 Task: Open Card Card0000000005 in Board Board0000000002 in Workspace WS0000000001 in Trello. Add Member Ayush98111@gmail.com to Card Card0000000005 in Board Board0000000002 in Workspace WS0000000001 in Trello. Add Purple Label titled Label0000000005 to Card Card0000000005 in Board Board0000000002 in Workspace WS0000000001 in Trello. Add Checklist CL0000000005 to Card Card0000000005 in Board Board0000000002 in Workspace WS0000000001 in Trello. Add Dates with Start Date as Aug 01 2023 and Due Date as Aug 31 2023 to Card Card0000000005 in Board Board0000000002 in Workspace WS0000000001 in Trello
Action: Mouse moved to (135, 498)
Screenshot: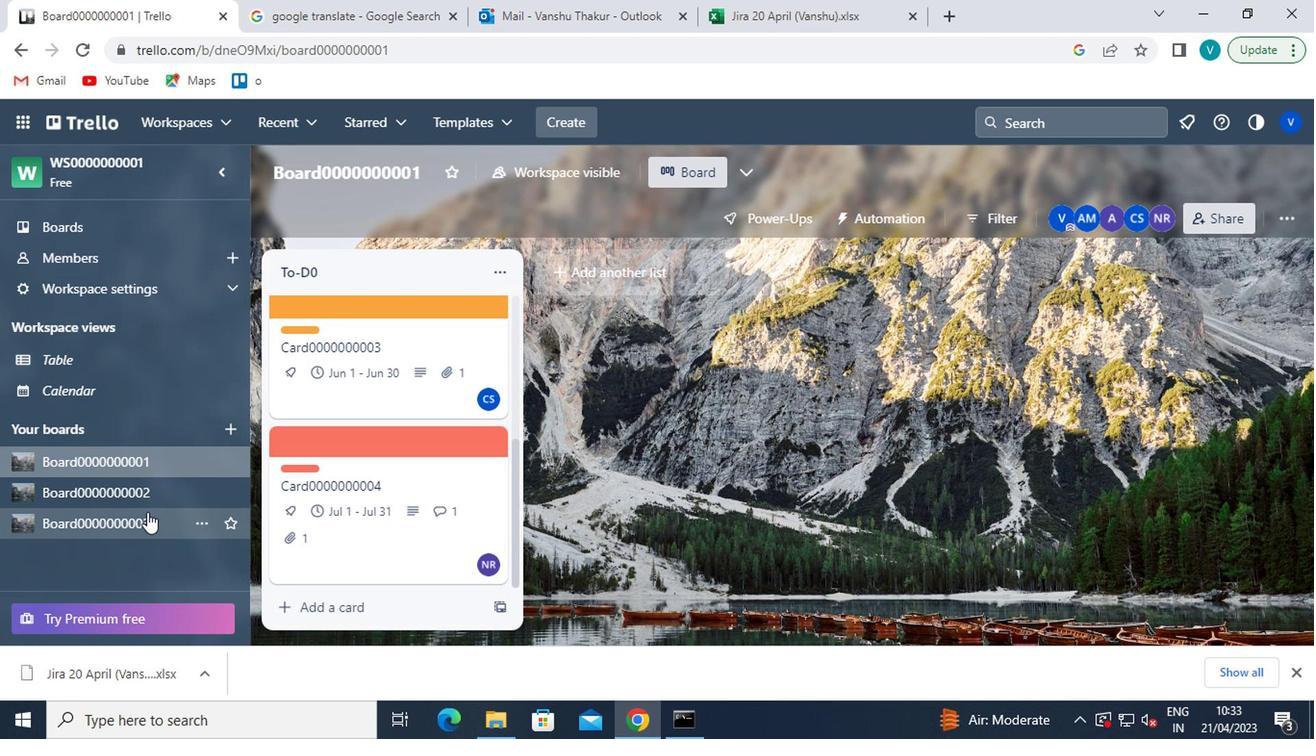 
Action: Mouse pressed left at (135, 498)
Screenshot: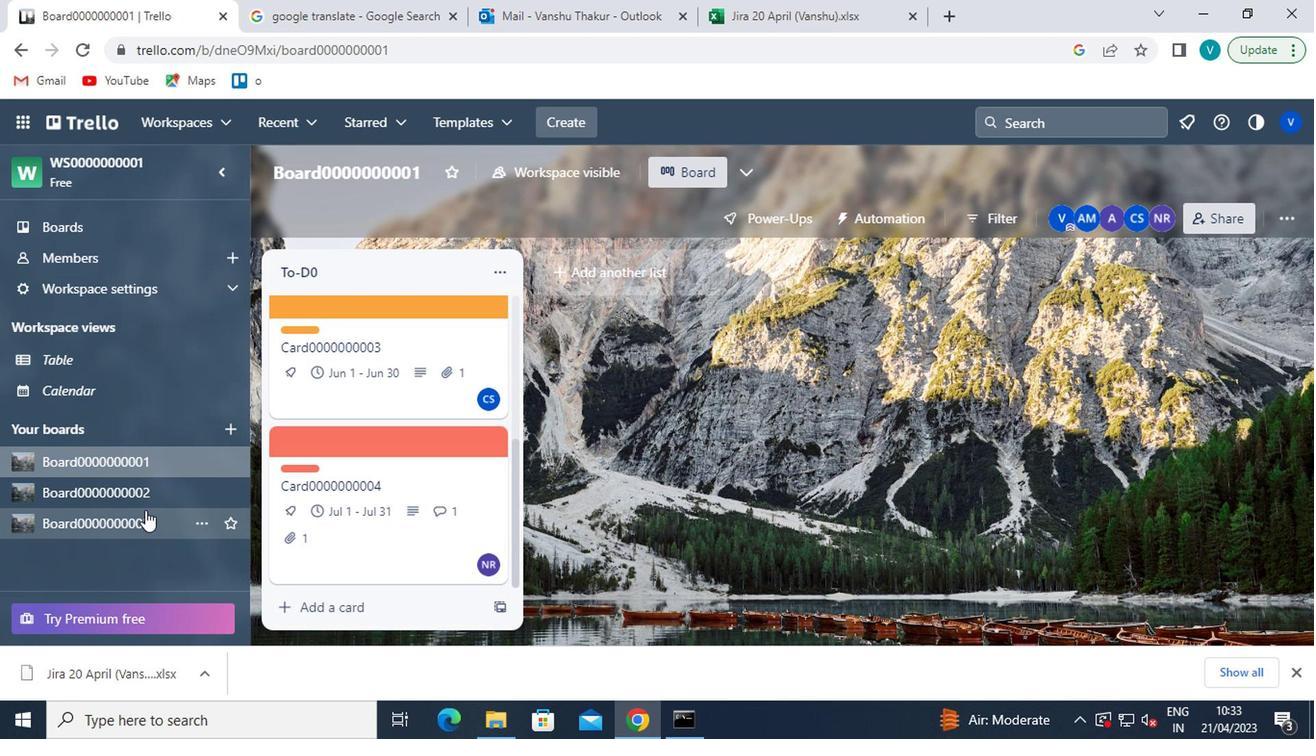 
Action: Mouse moved to (389, 277)
Screenshot: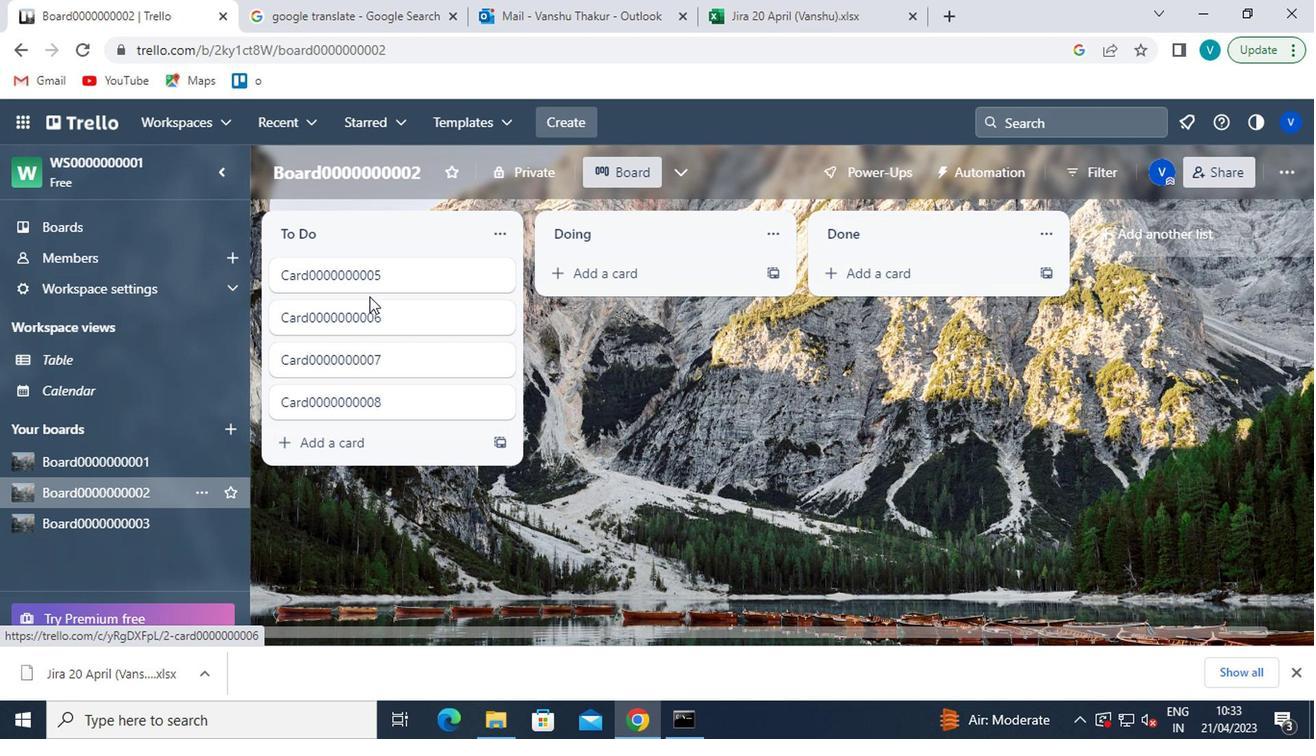 
Action: Mouse pressed left at (389, 277)
Screenshot: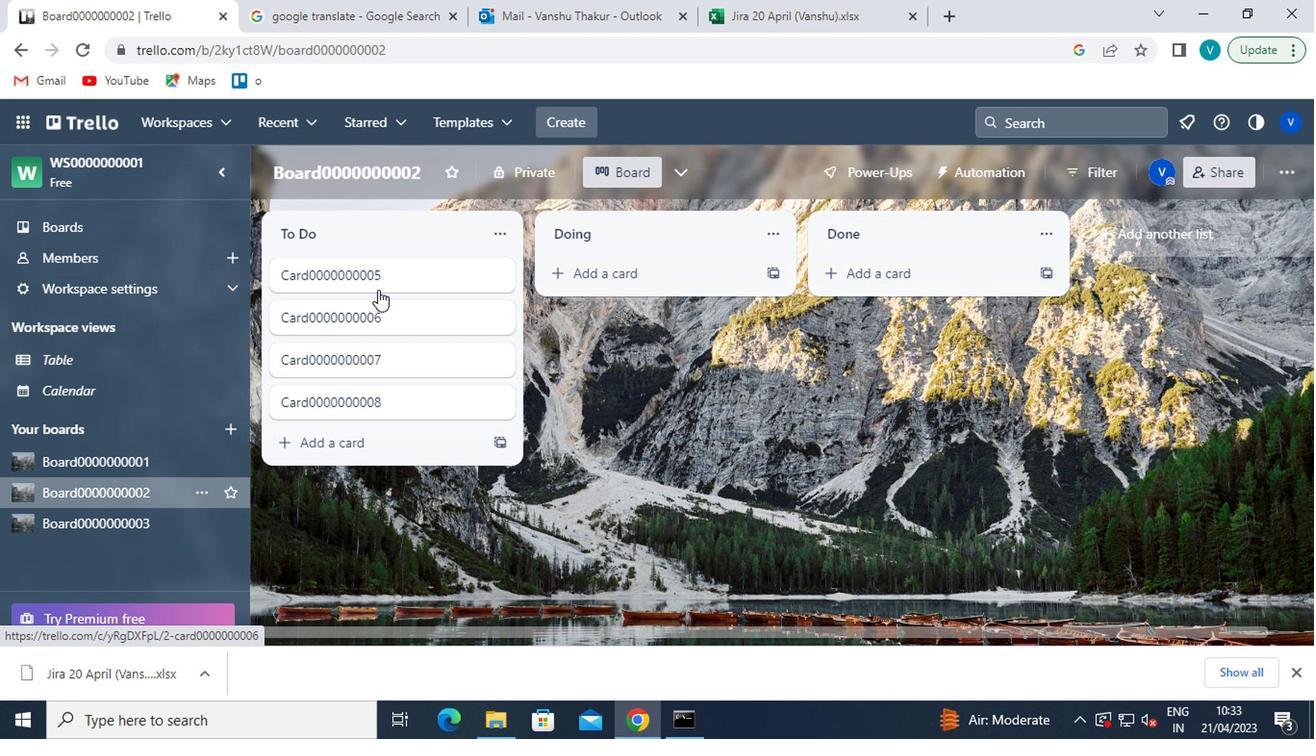 
Action: Mouse moved to (872, 279)
Screenshot: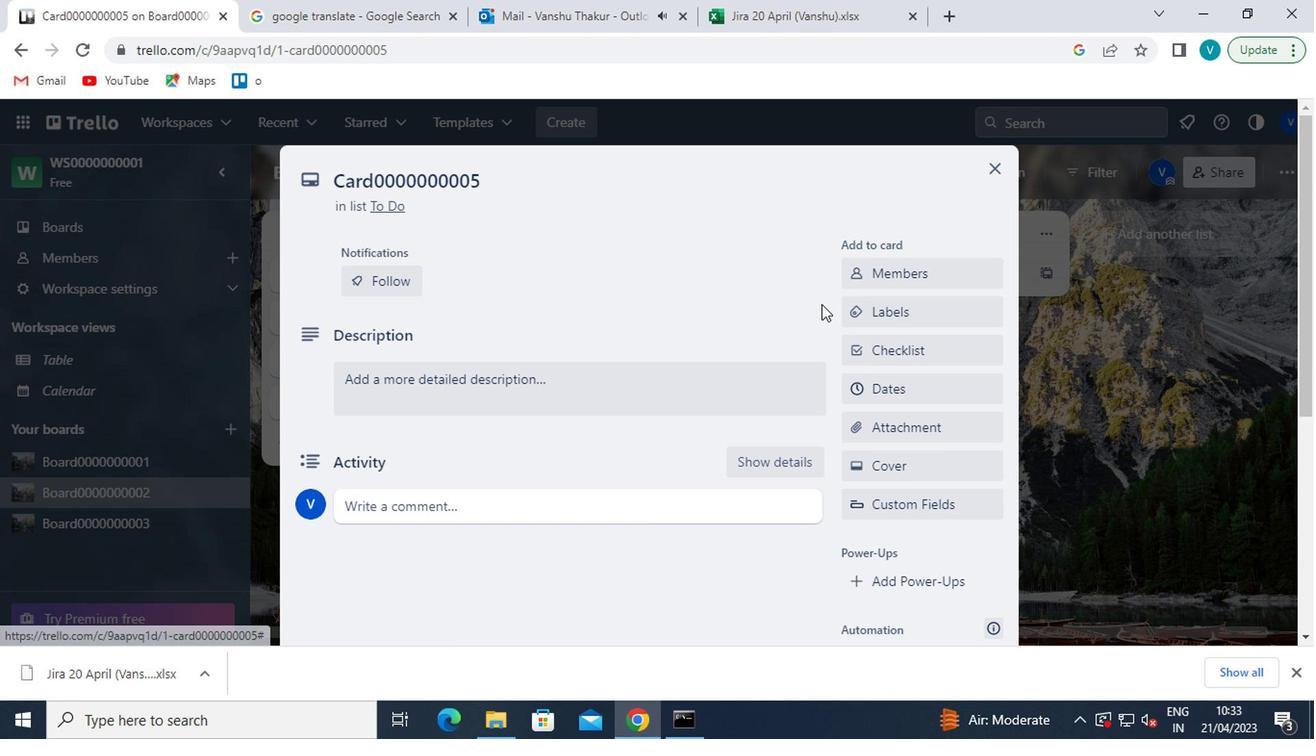 
Action: Mouse pressed left at (872, 279)
Screenshot: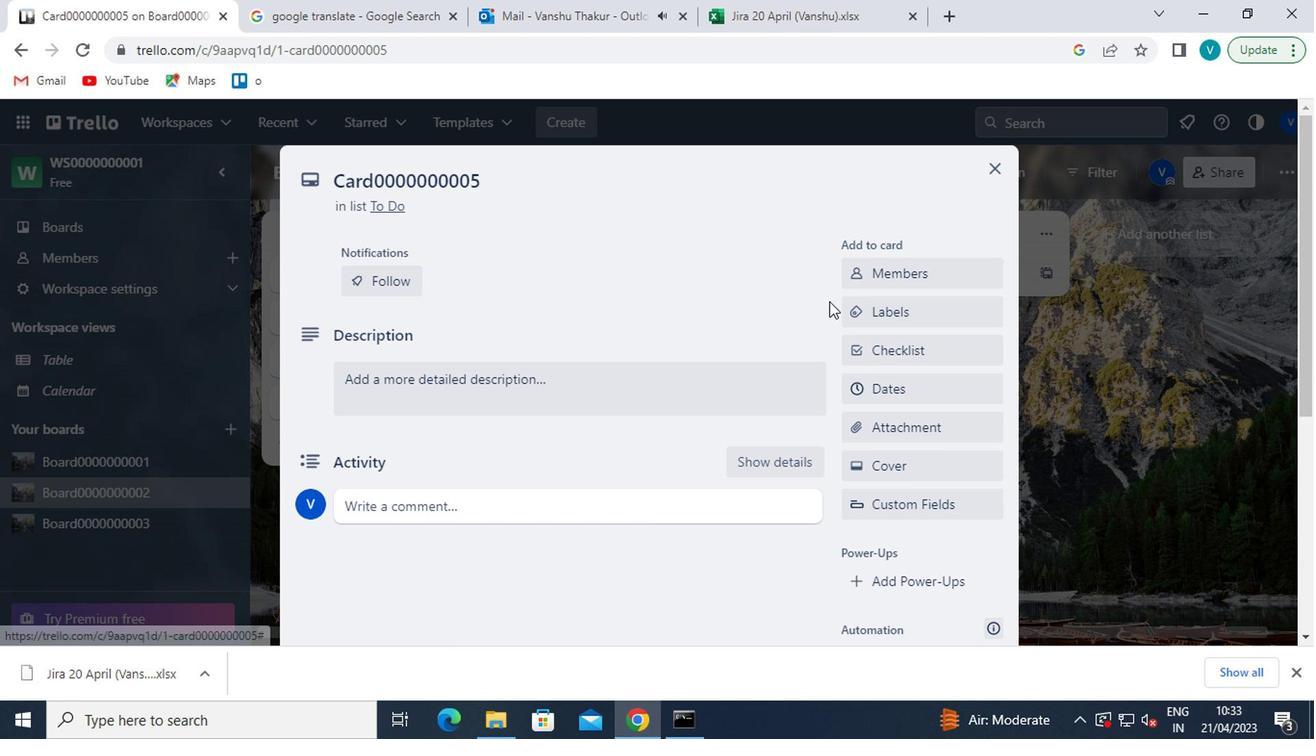 
Action: Mouse moved to (891, 378)
Screenshot: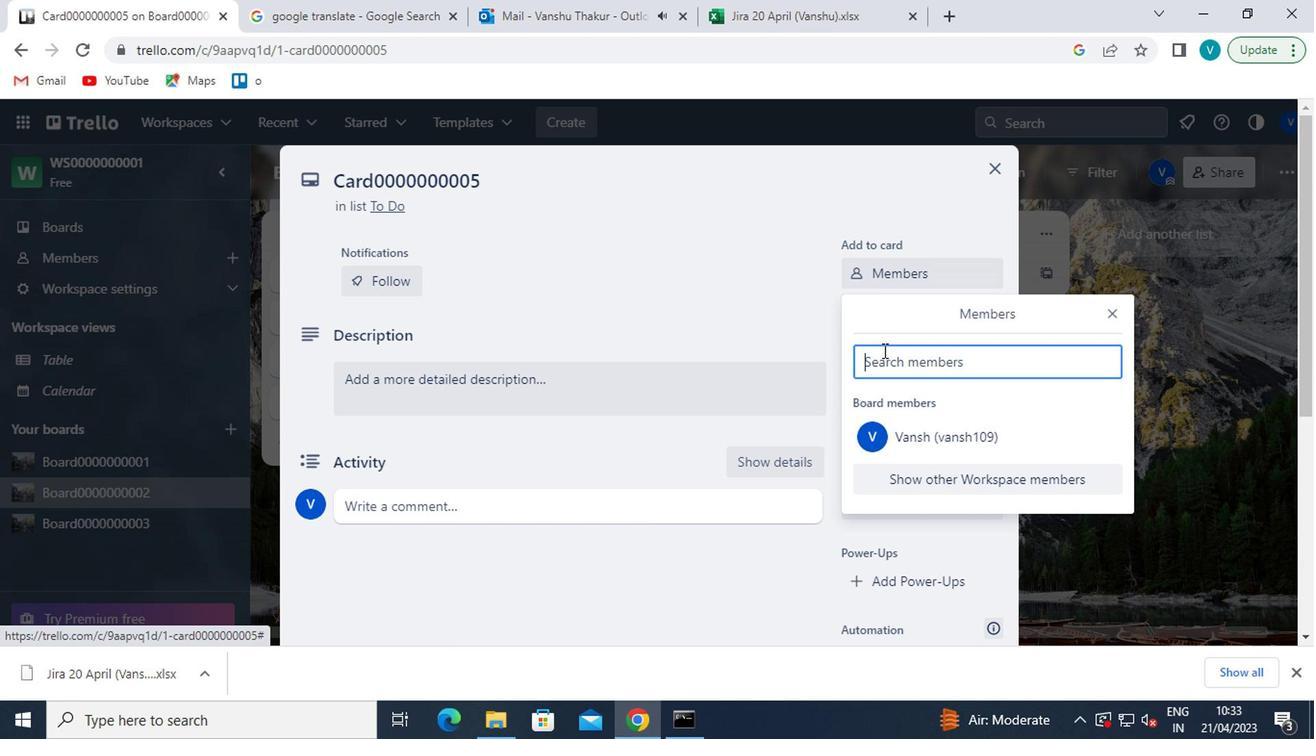 
Action: Mouse pressed left at (891, 378)
Screenshot: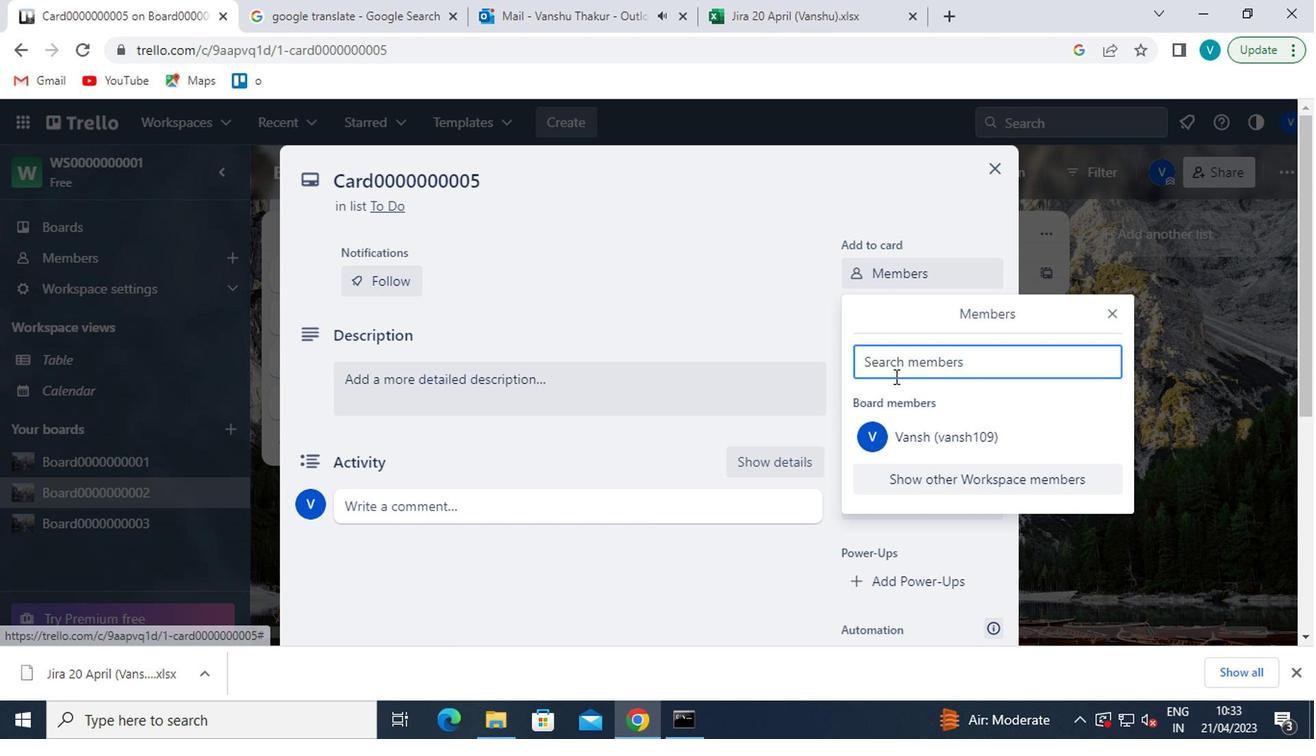 
Action: Key pressed <Key.shift>AYUSH98111<Key.shift>@GMAIL.COM
Screenshot: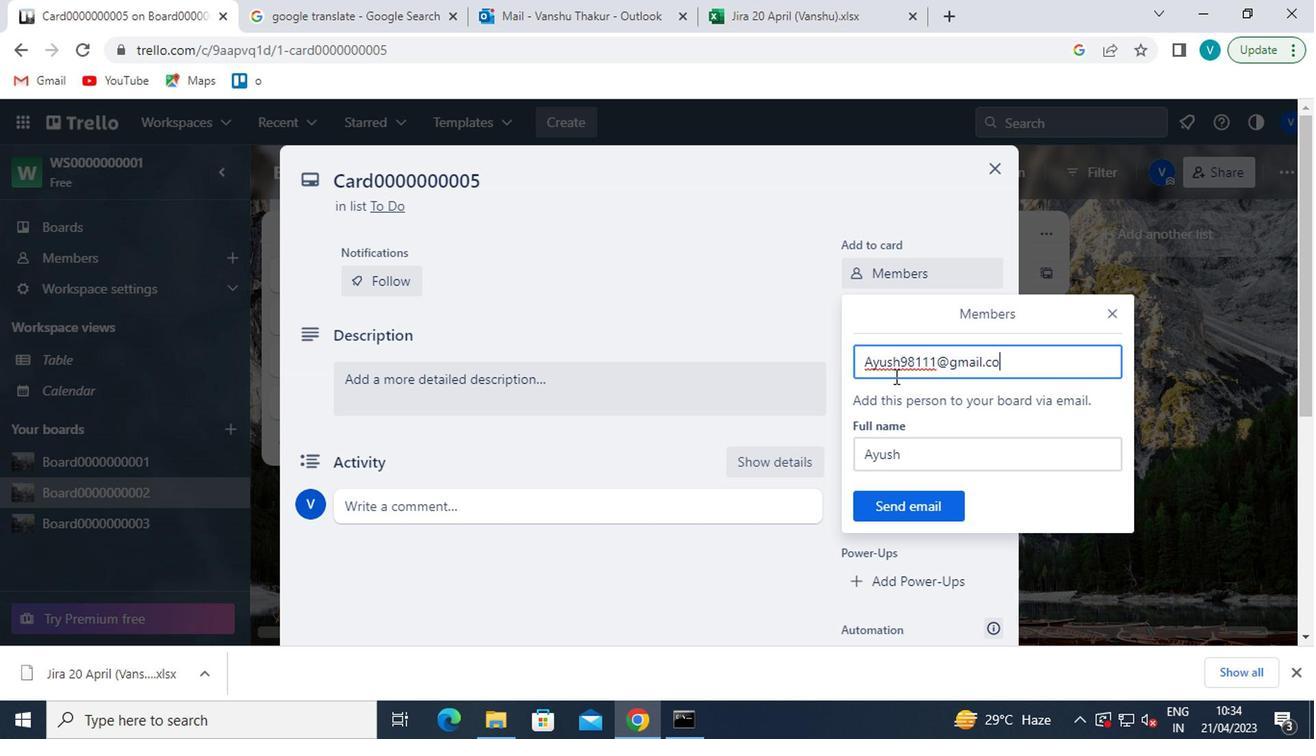 
Action: Mouse moved to (918, 503)
Screenshot: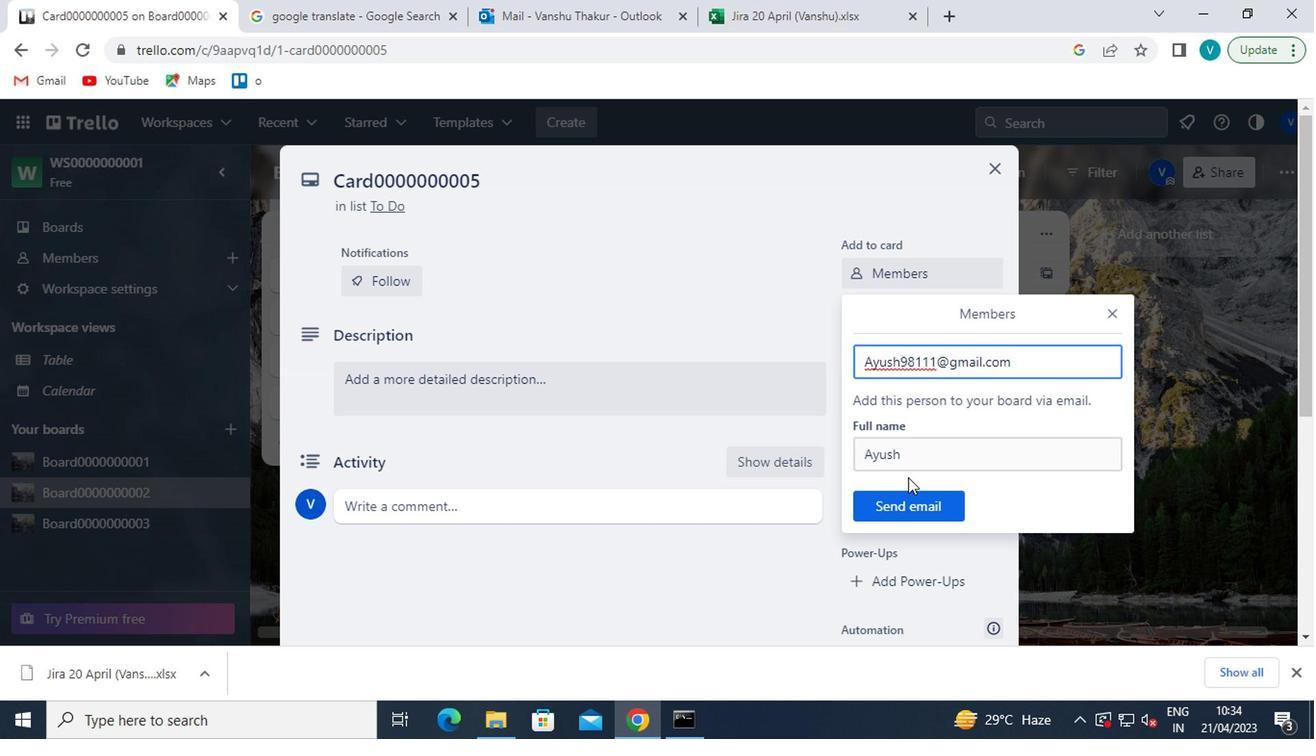 
Action: Mouse pressed left at (918, 503)
Screenshot: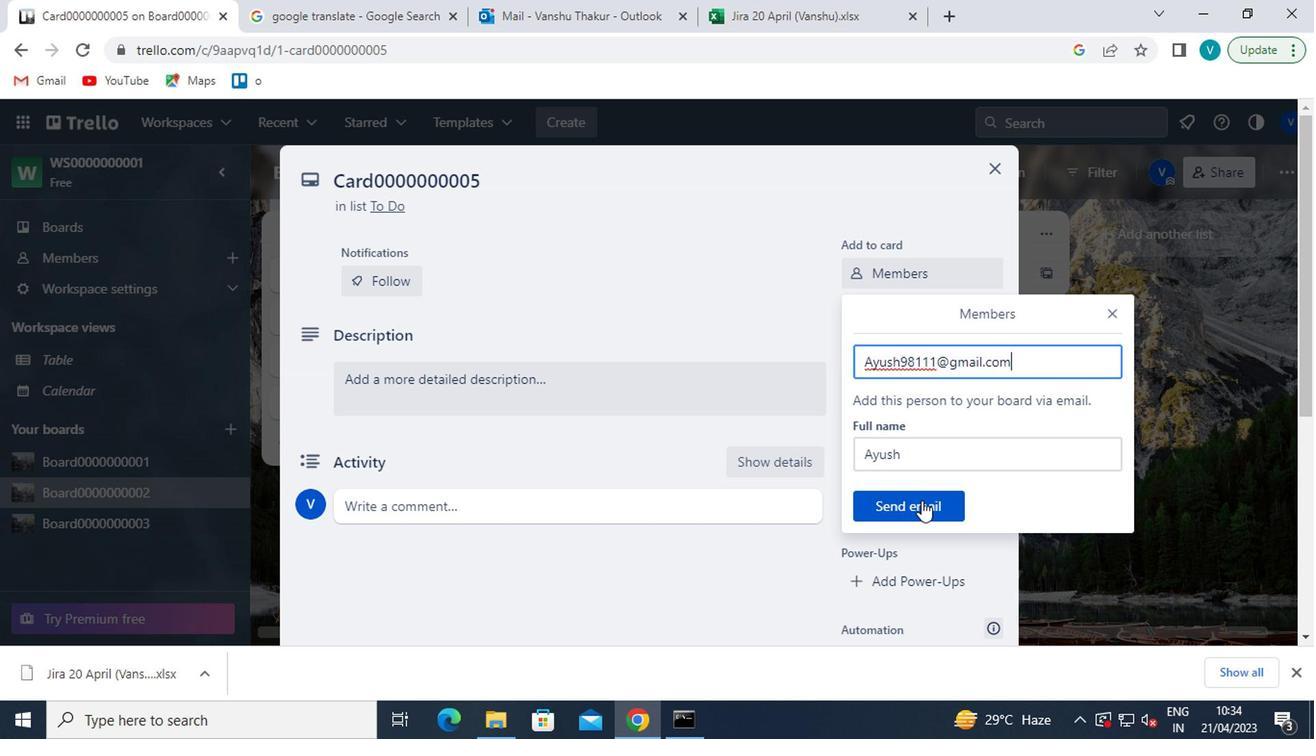 
Action: Mouse moved to (932, 390)
Screenshot: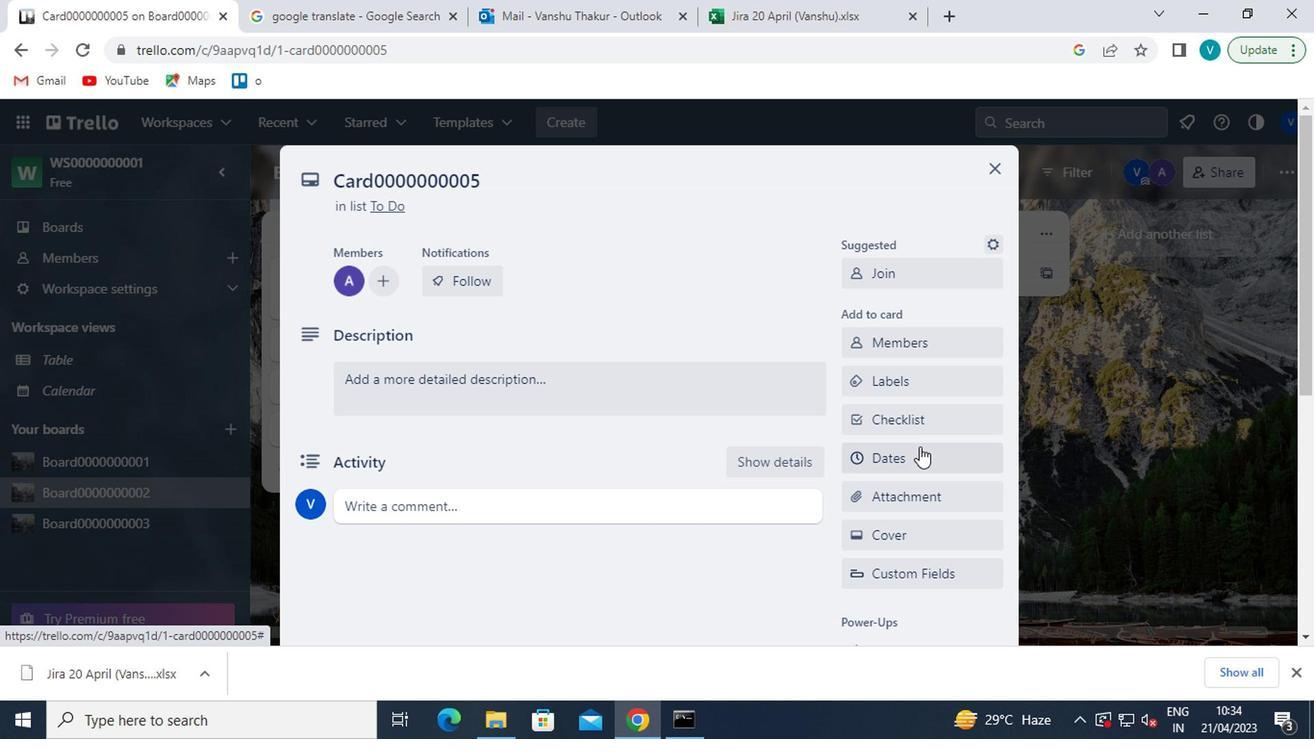 
Action: Mouse pressed left at (932, 390)
Screenshot: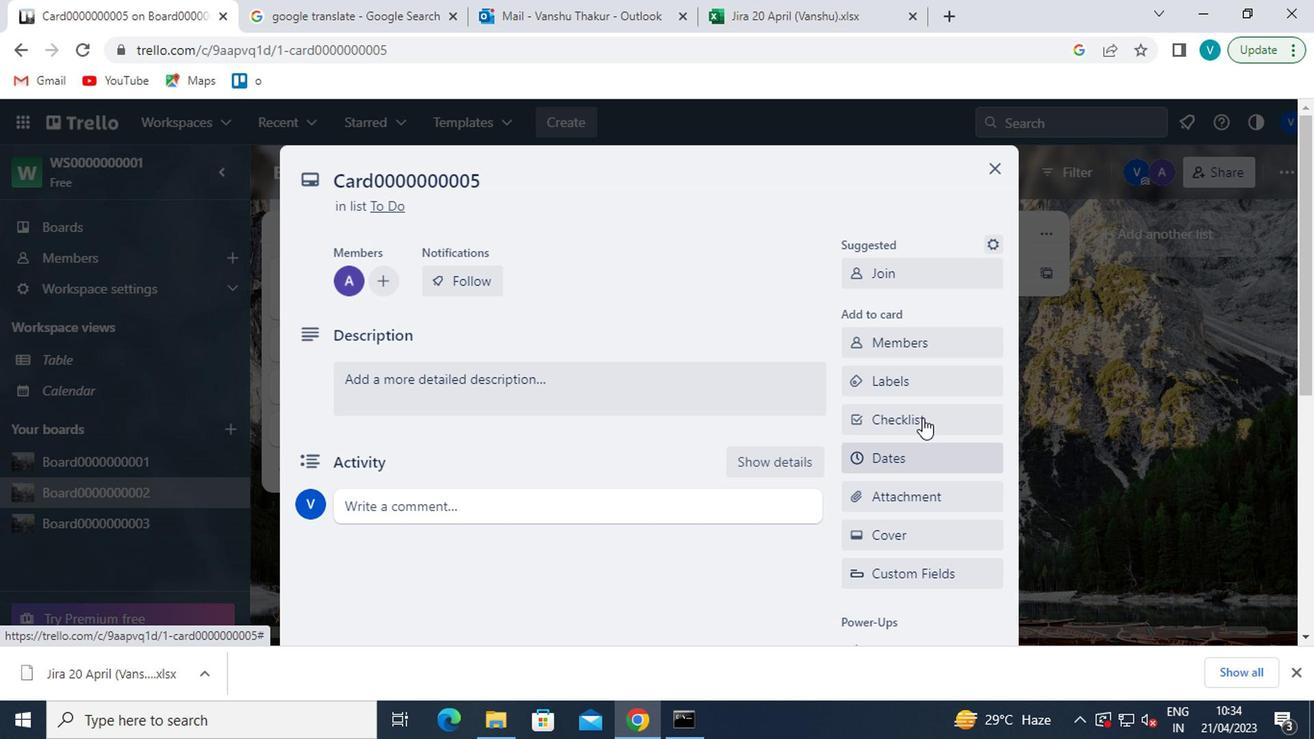 
Action: Mouse moved to (961, 509)
Screenshot: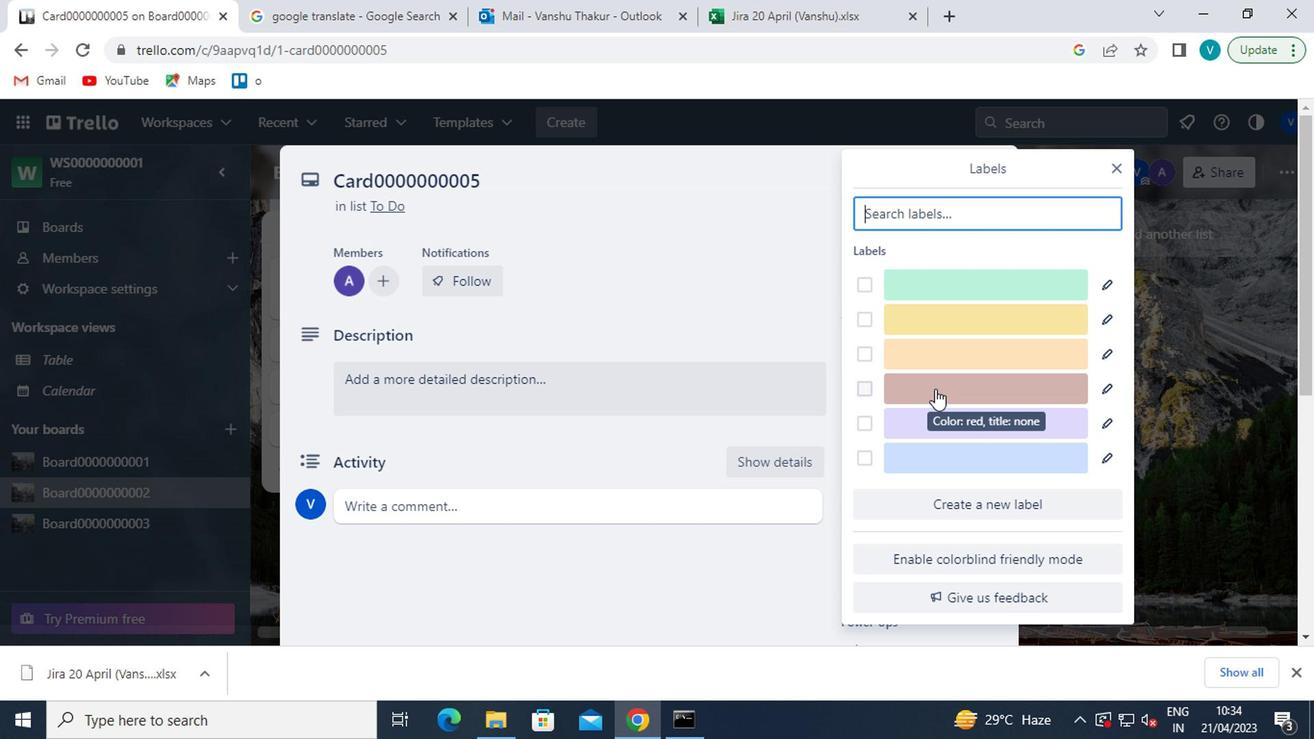 
Action: Mouse pressed left at (961, 509)
Screenshot: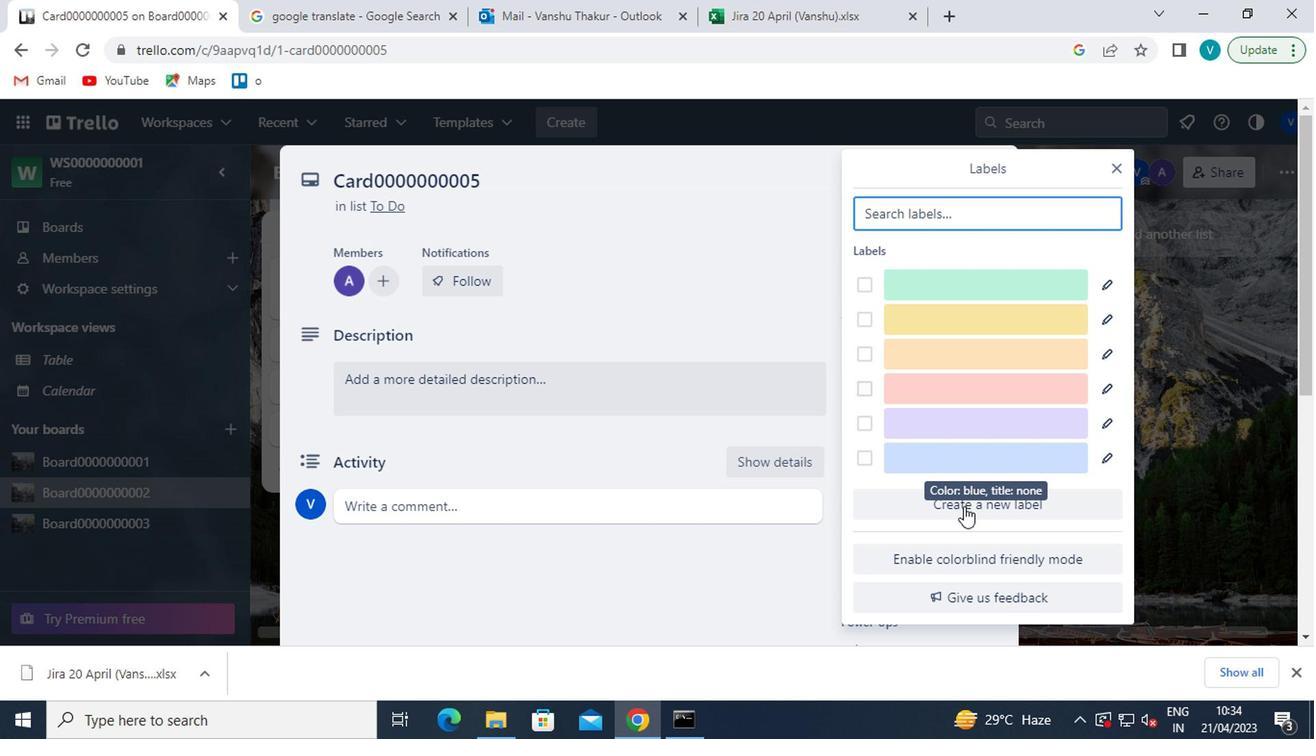 
Action: Mouse moved to (1086, 440)
Screenshot: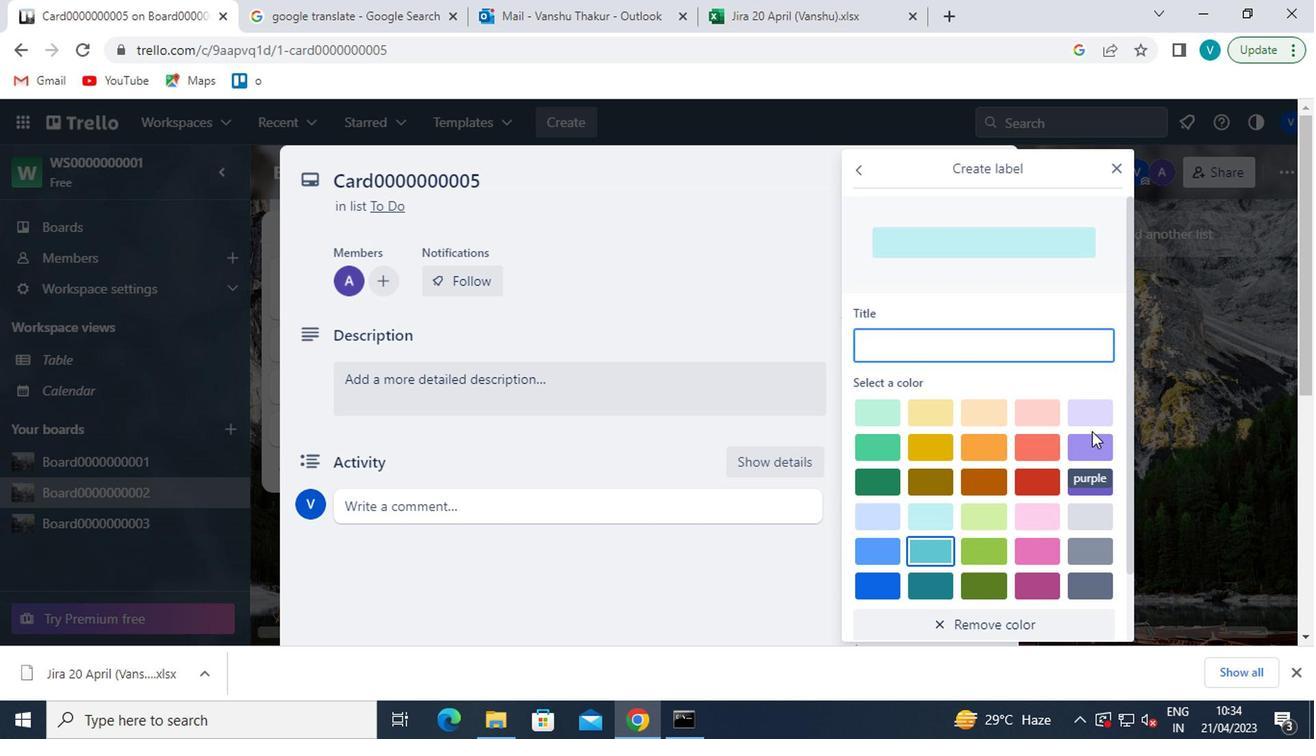 
Action: Mouse pressed left at (1086, 440)
Screenshot: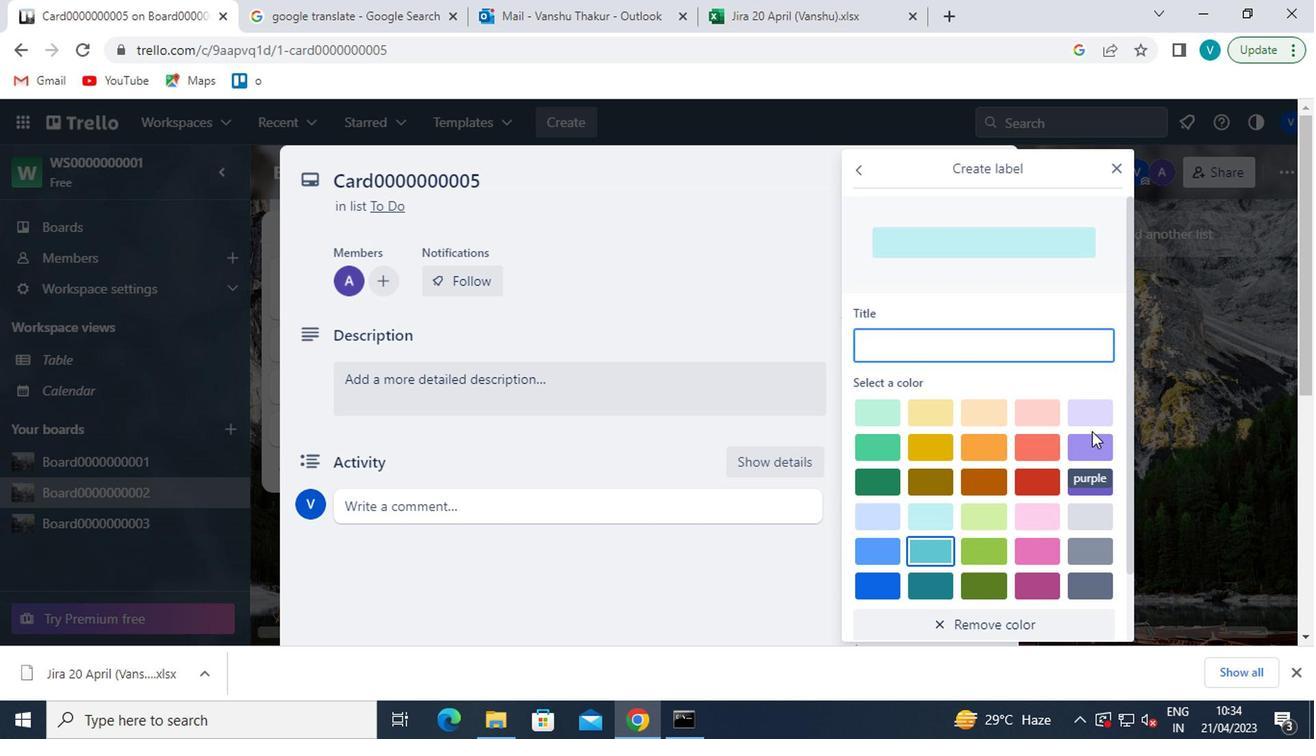 
Action: Mouse moved to (1053, 332)
Screenshot: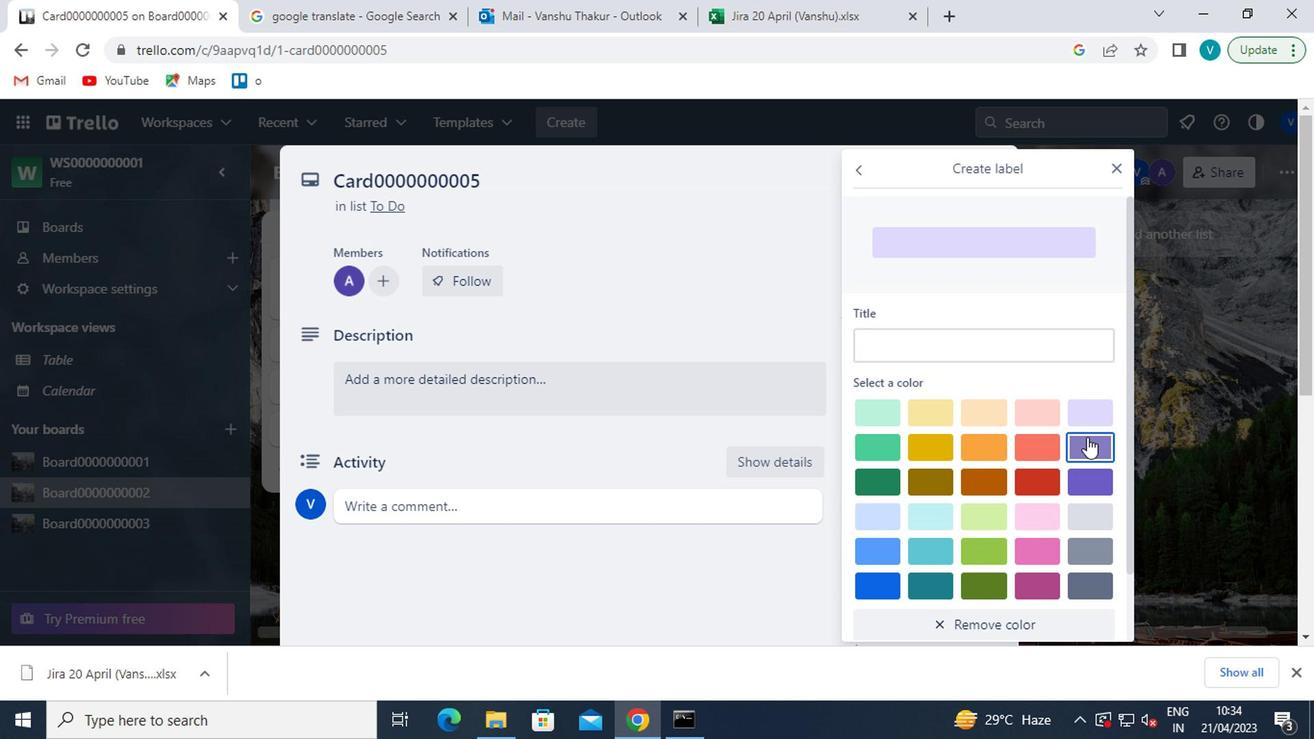 
Action: Mouse pressed left at (1053, 332)
Screenshot: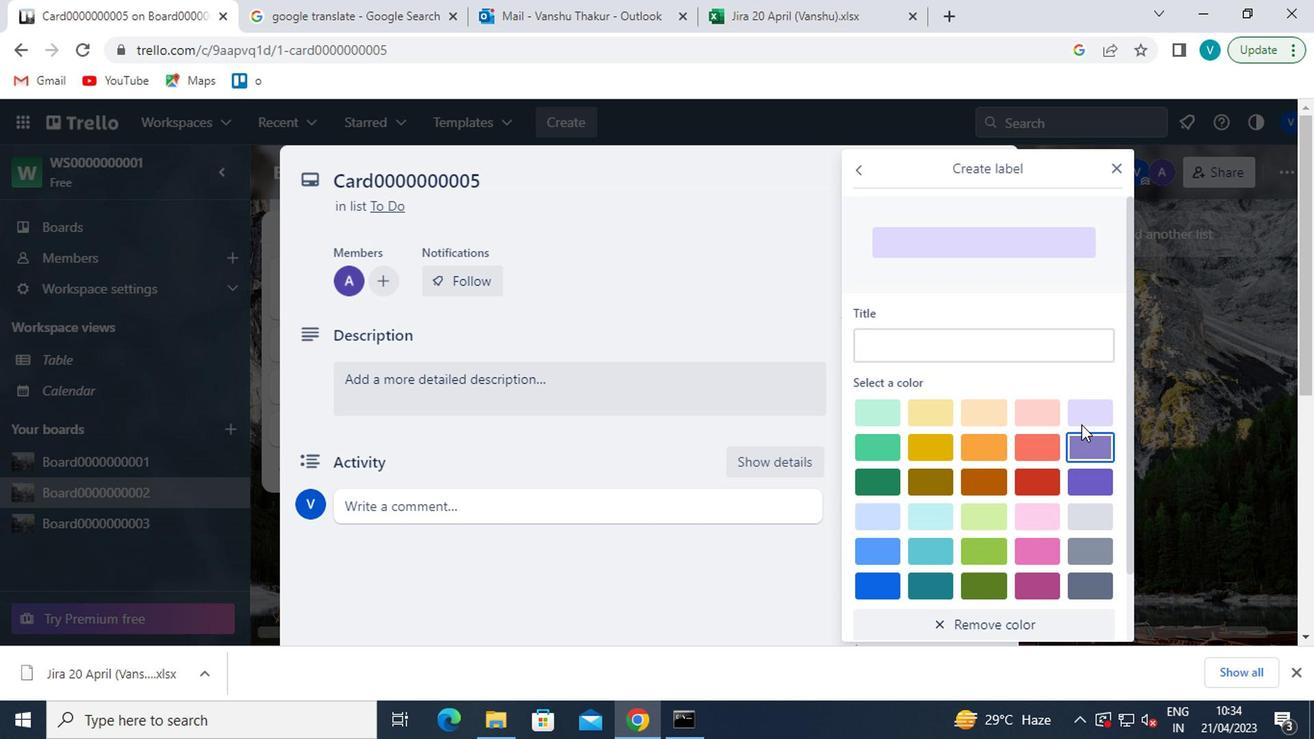 
Action: Key pressed <Key.shift>LABEL0000000005
Screenshot: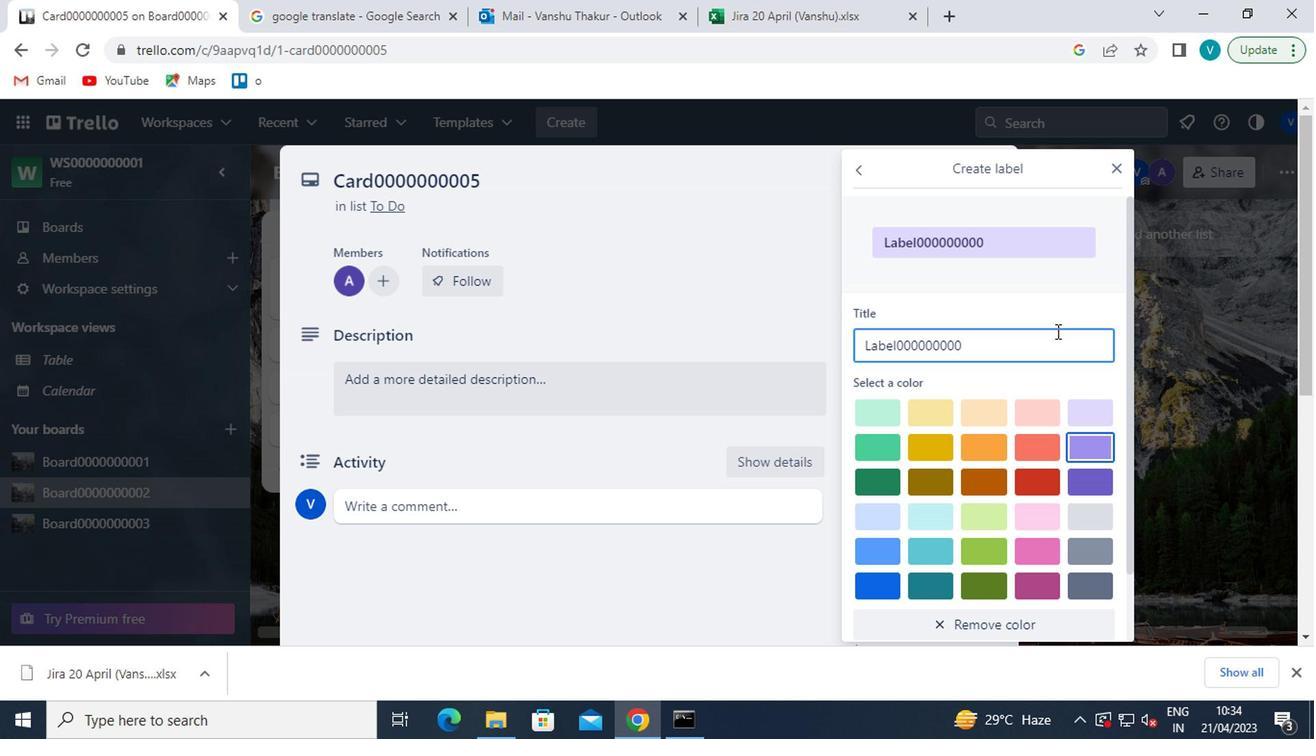 
Action: Mouse moved to (958, 468)
Screenshot: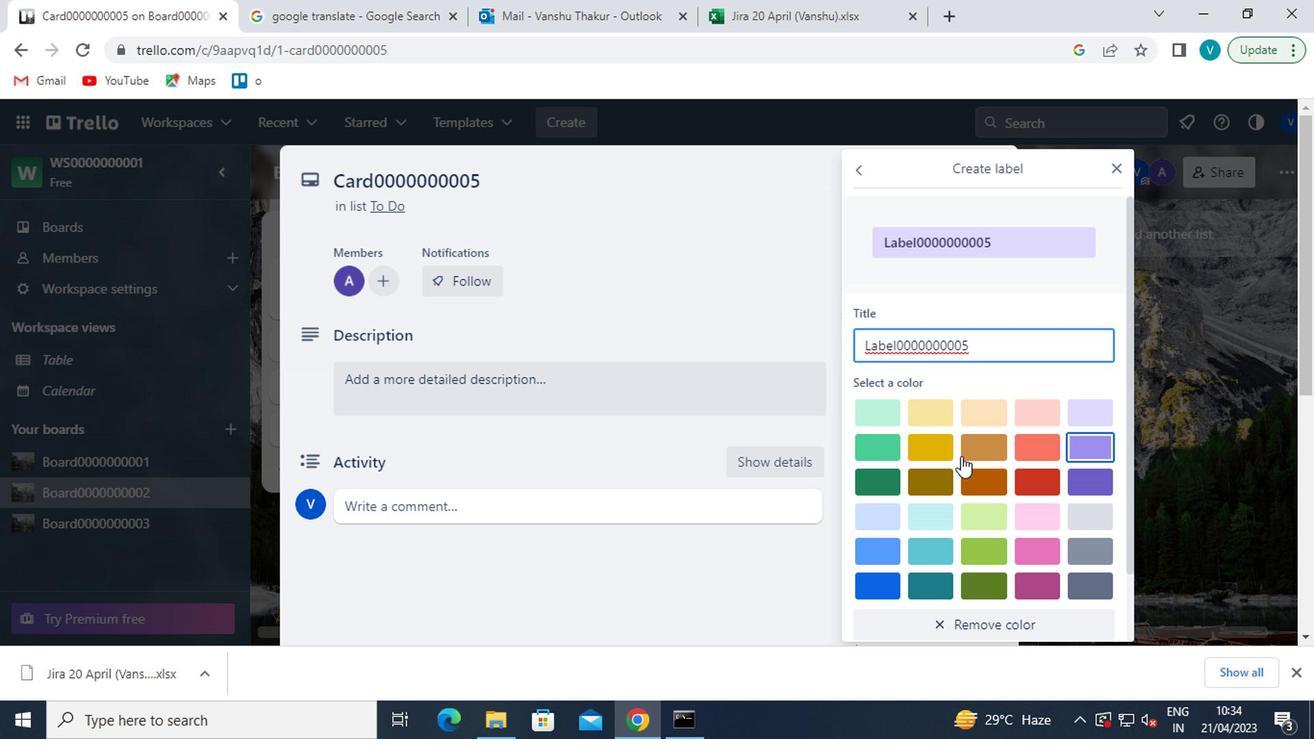 
Action: Mouse scrolled (958, 467) with delta (0, -1)
Screenshot: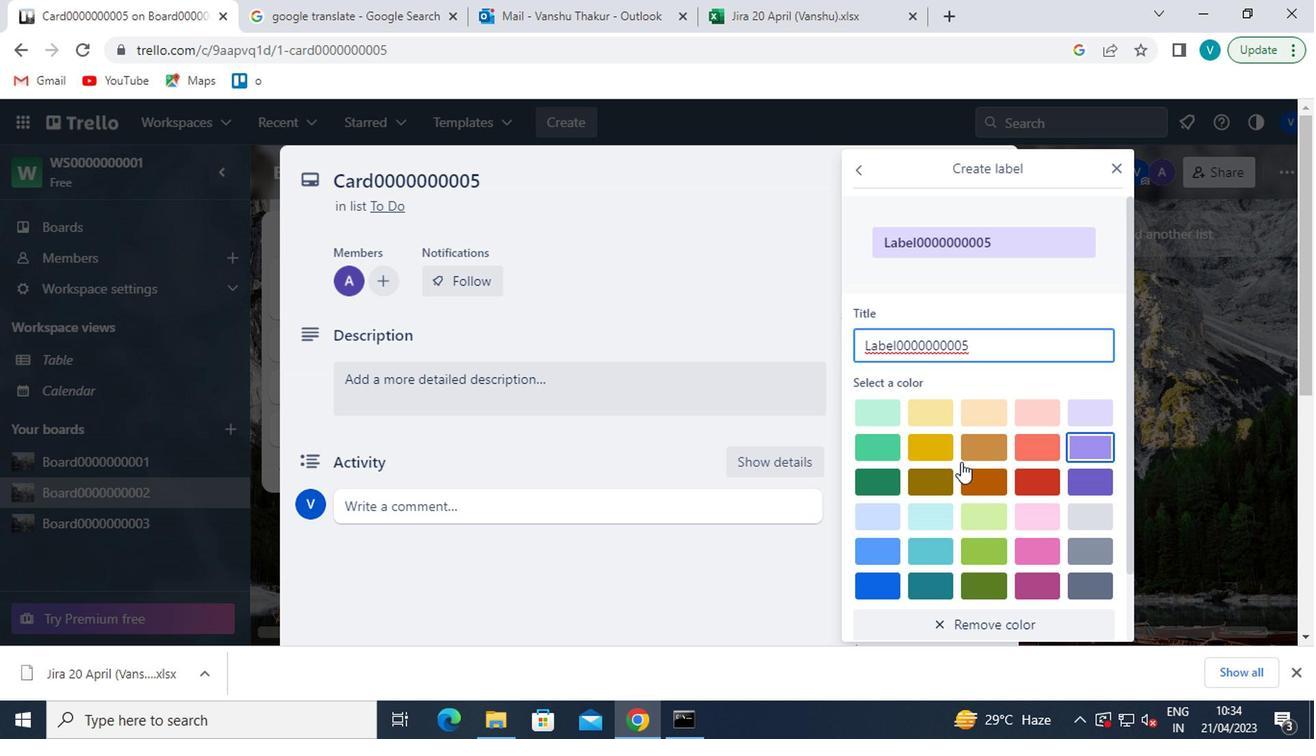 
Action: Mouse moved to (956, 470)
Screenshot: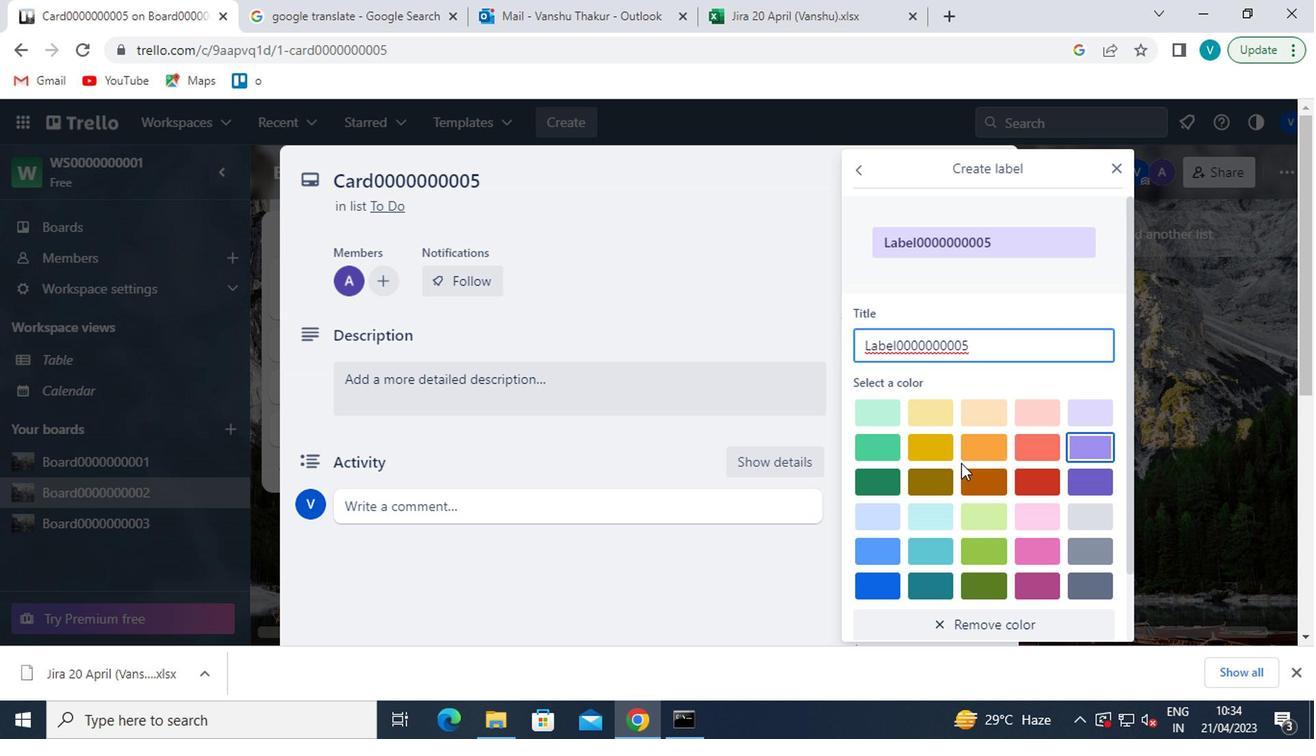 
Action: Mouse scrolled (956, 469) with delta (0, -1)
Screenshot: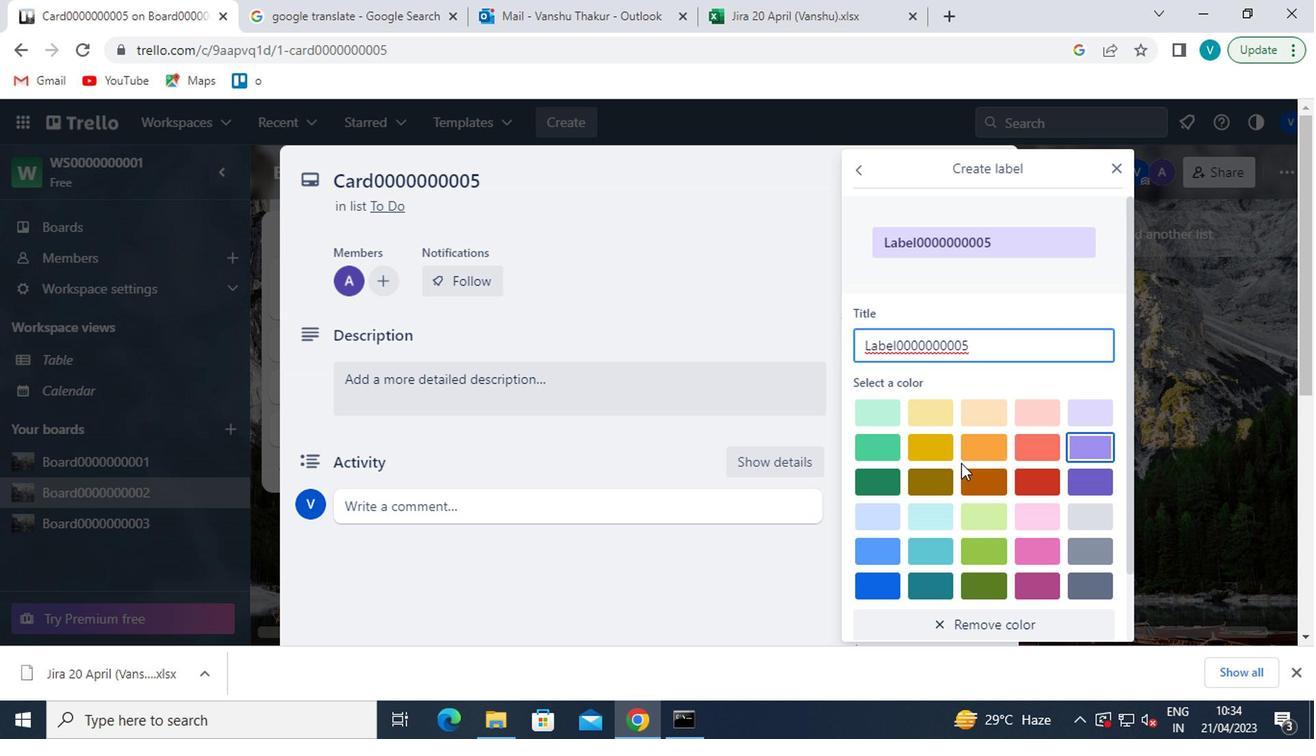 
Action: Mouse moved to (956, 471)
Screenshot: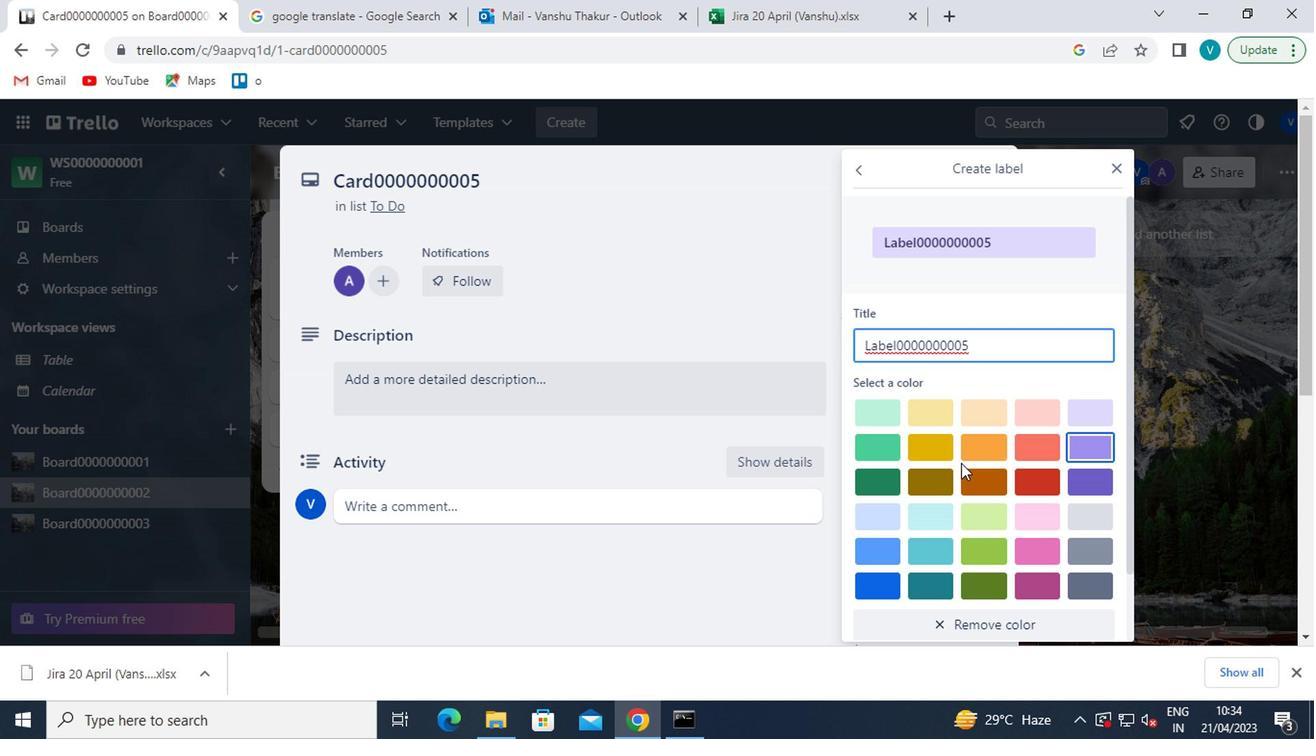 
Action: Mouse scrolled (956, 470) with delta (0, 0)
Screenshot: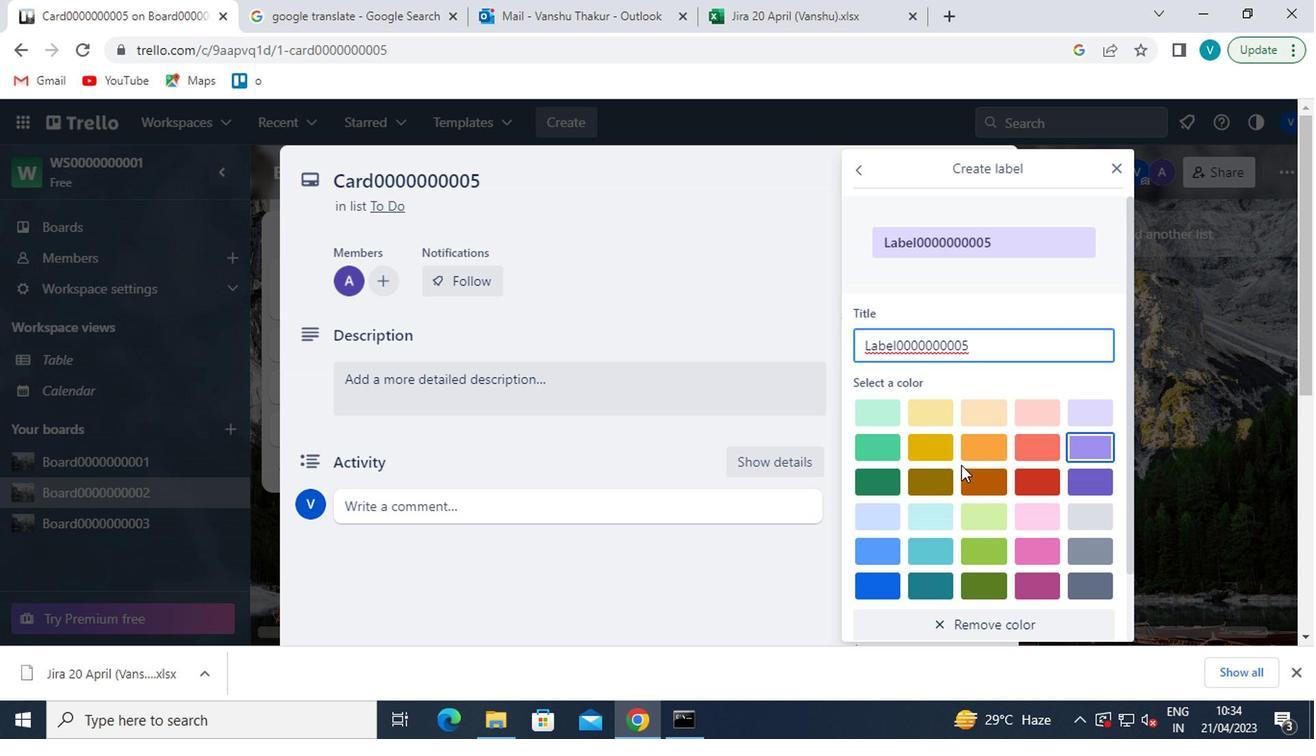 
Action: Mouse moved to (889, 626)
Screenshot: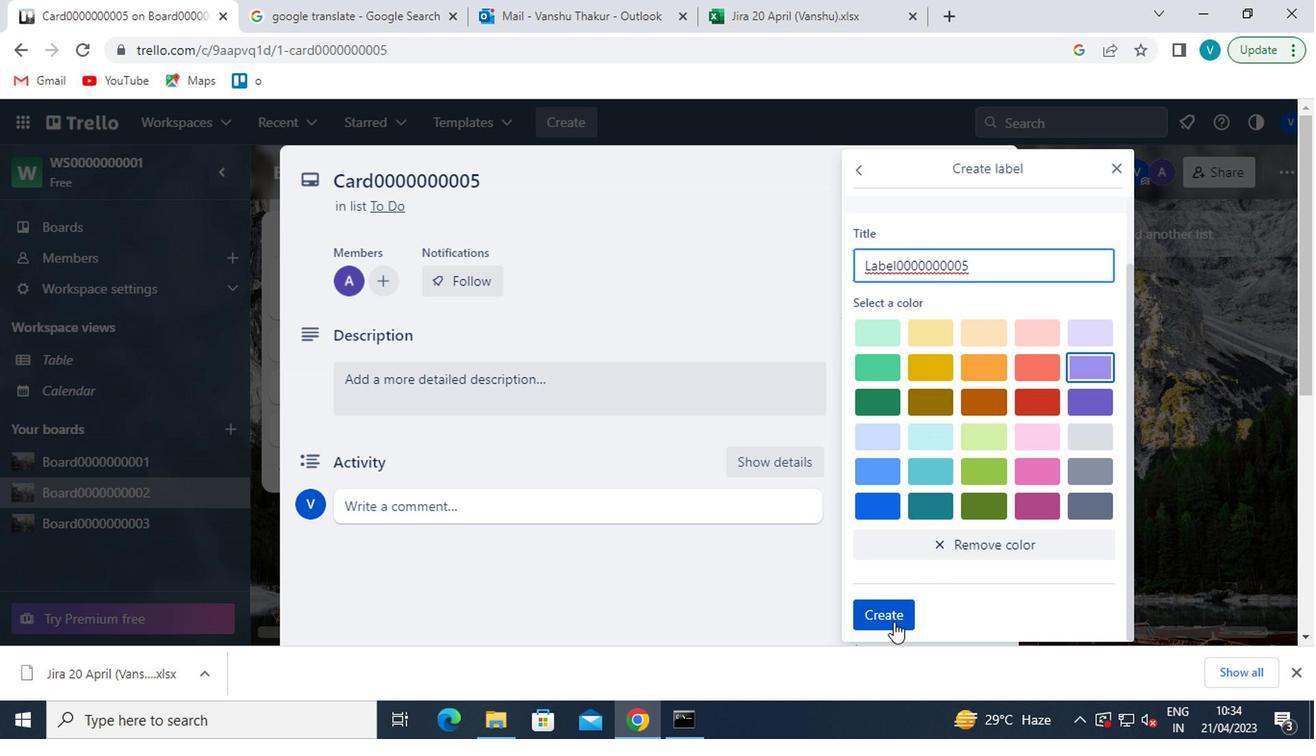 
Action: Mouse pressed left at (889, 626)
Screenshot: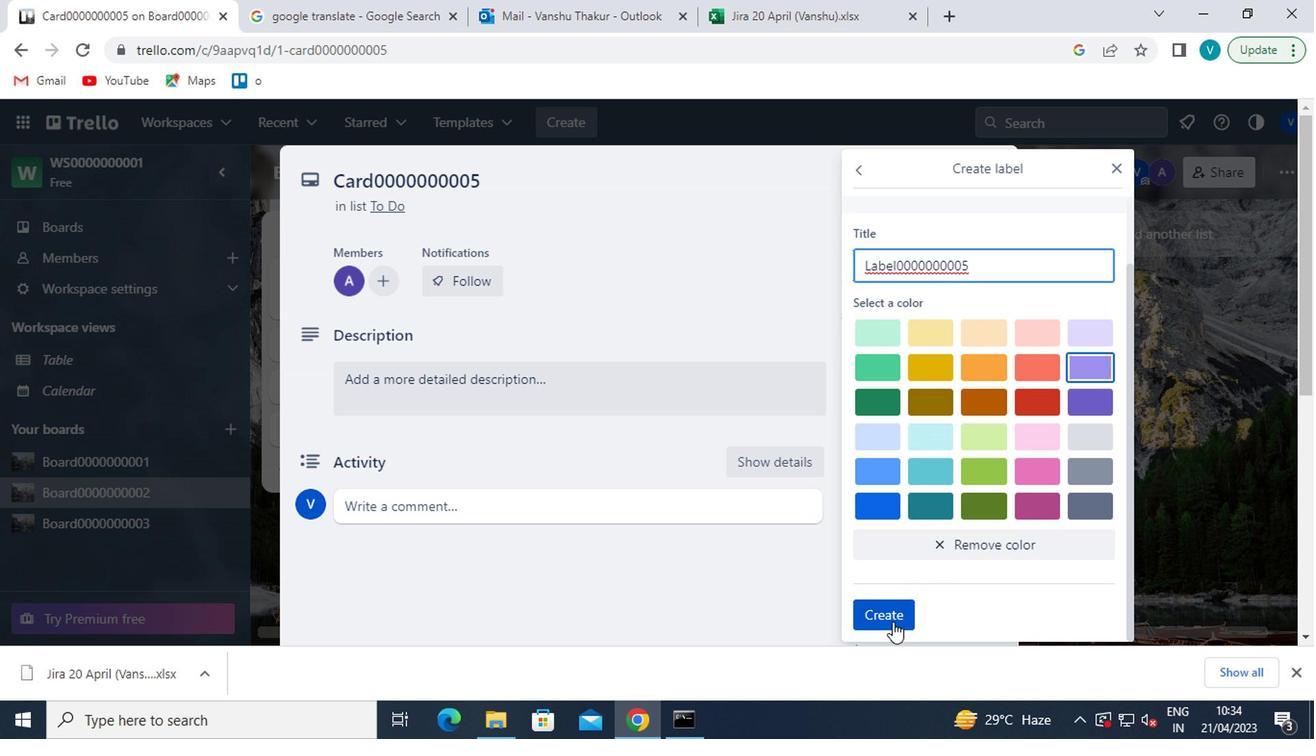 
Action: Mouse moved to (1110, 169)
Screenshot: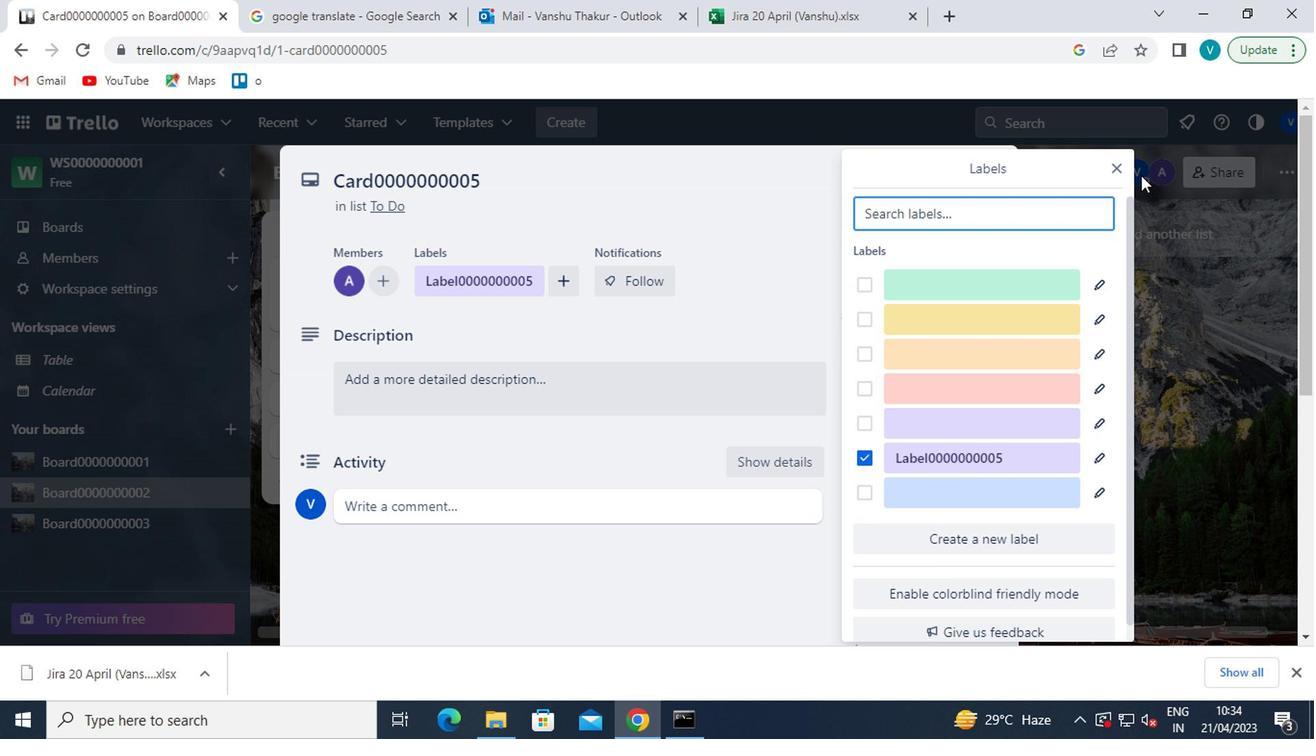 
Action: Mouse pressed left at (1110, 169)
Screenshot: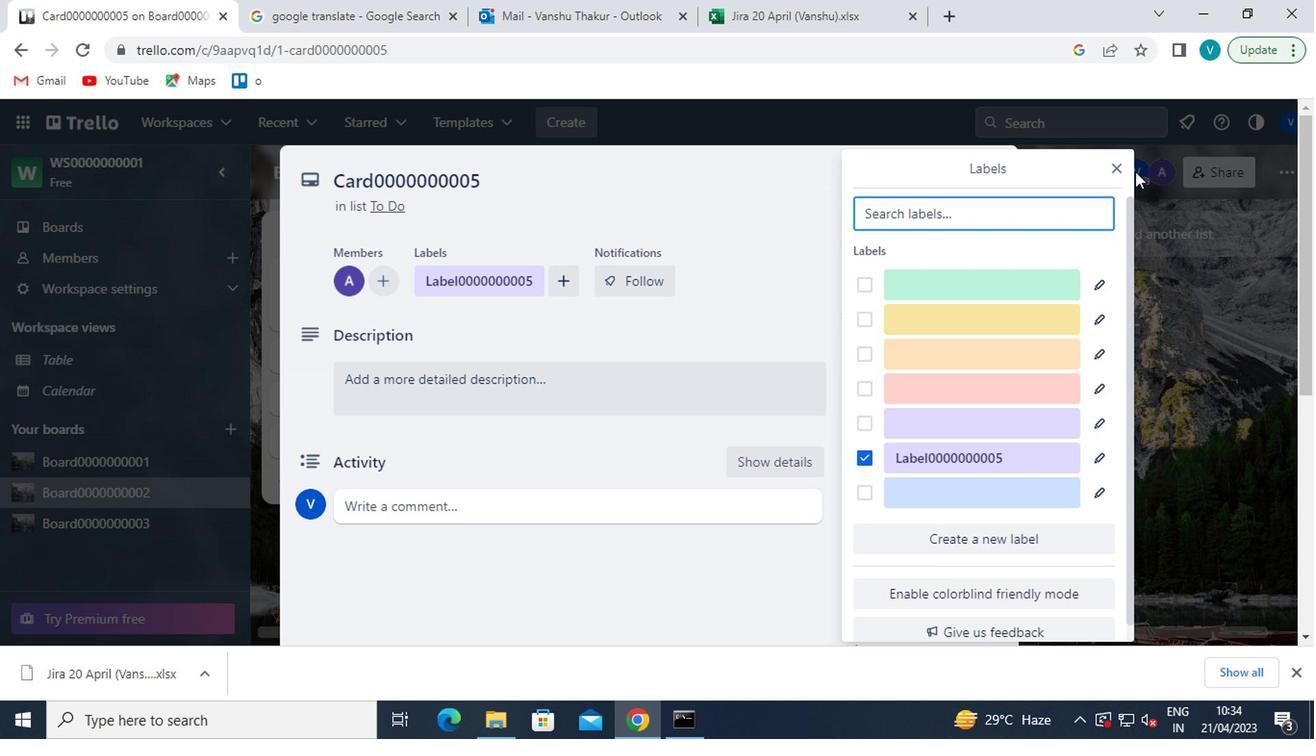
Action: Mouse moved to (913, 431)
Screenshot: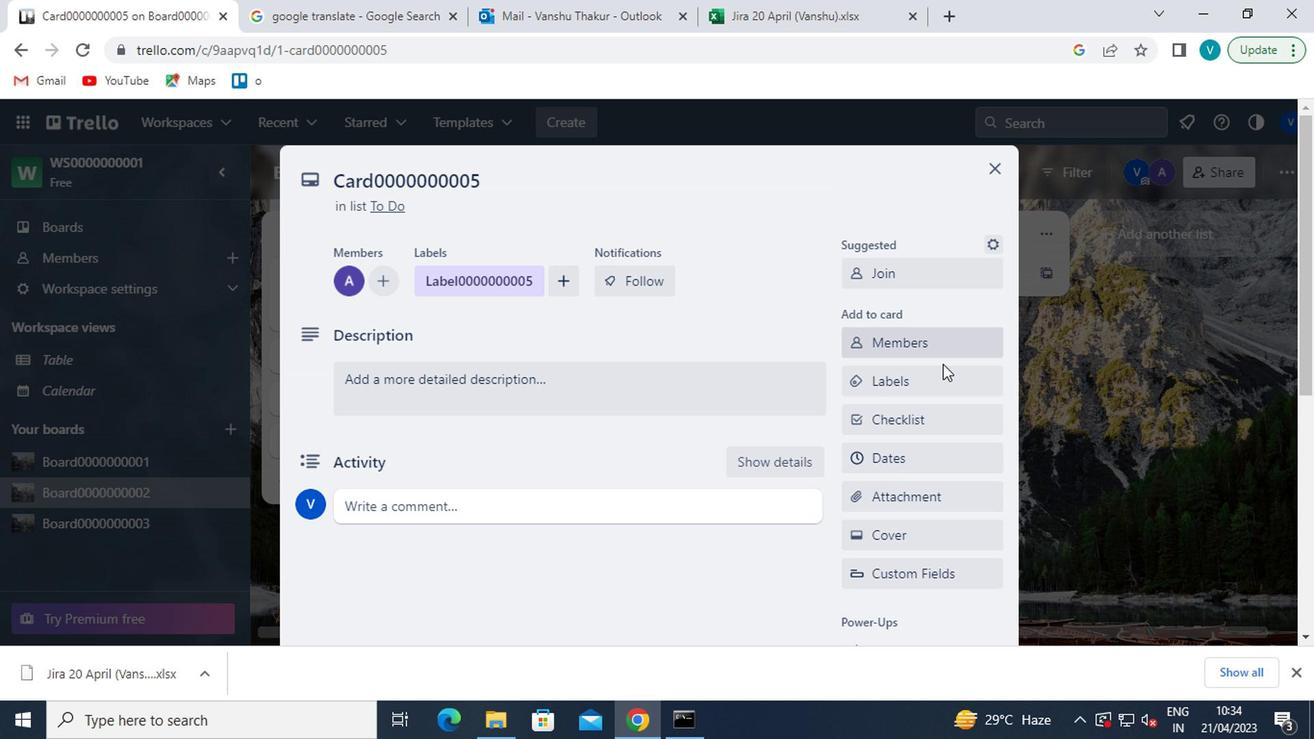 
Action: Mouse pressed left at (913, 431)
Screenshot: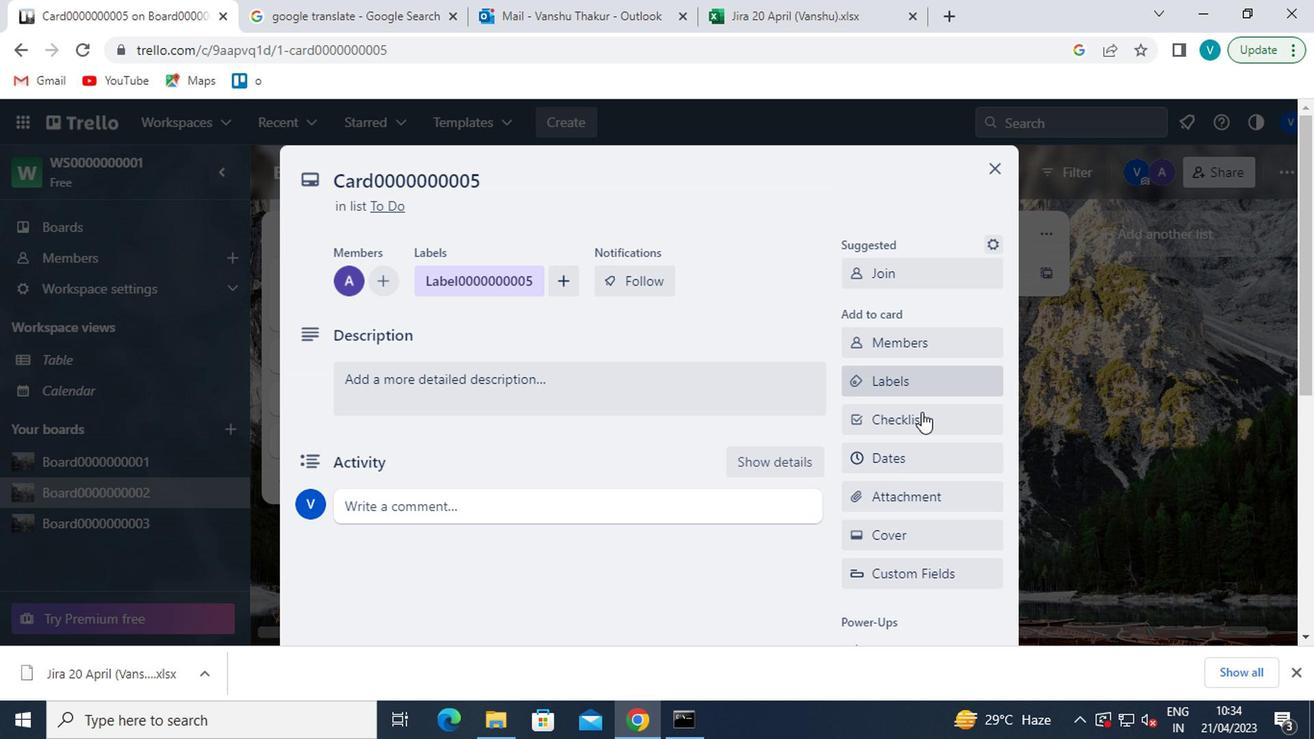 
Action: Key pressed <Key.shift>CL0000000005
Screenshot: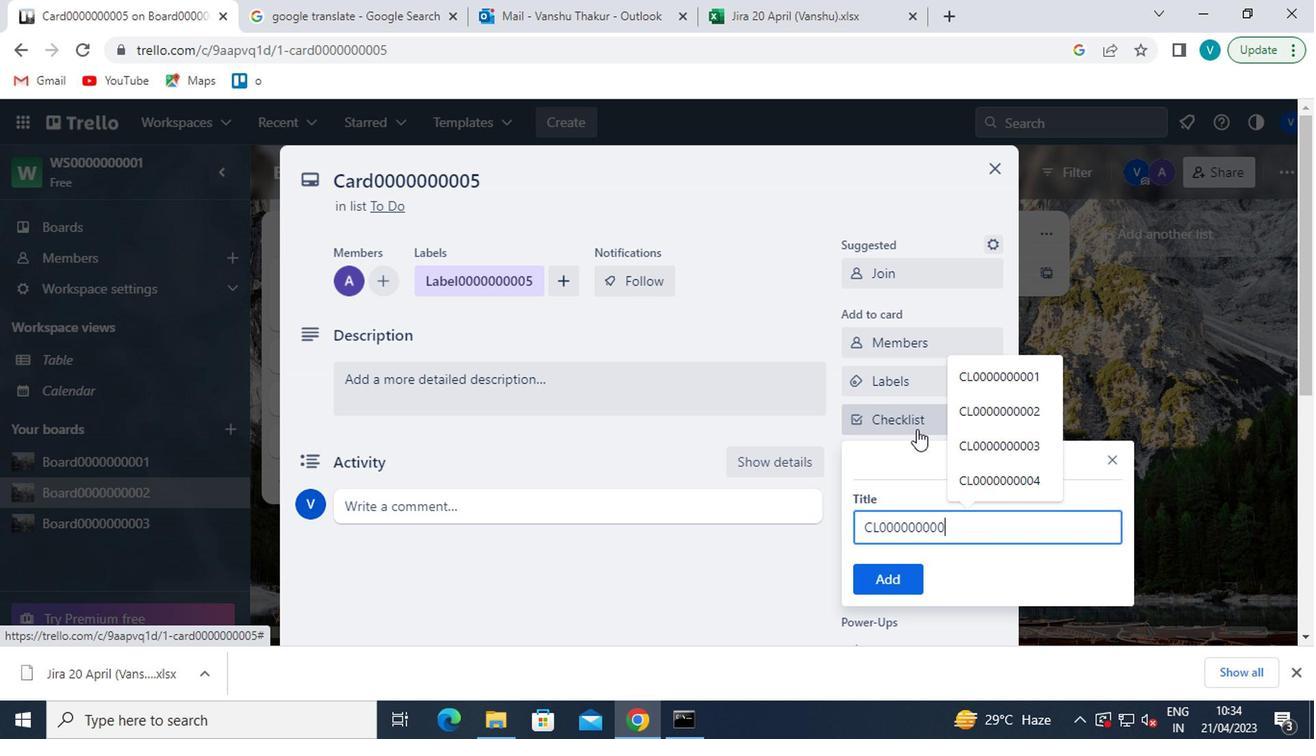 
Action: Mouse moved to (877, 572)
Screenshot: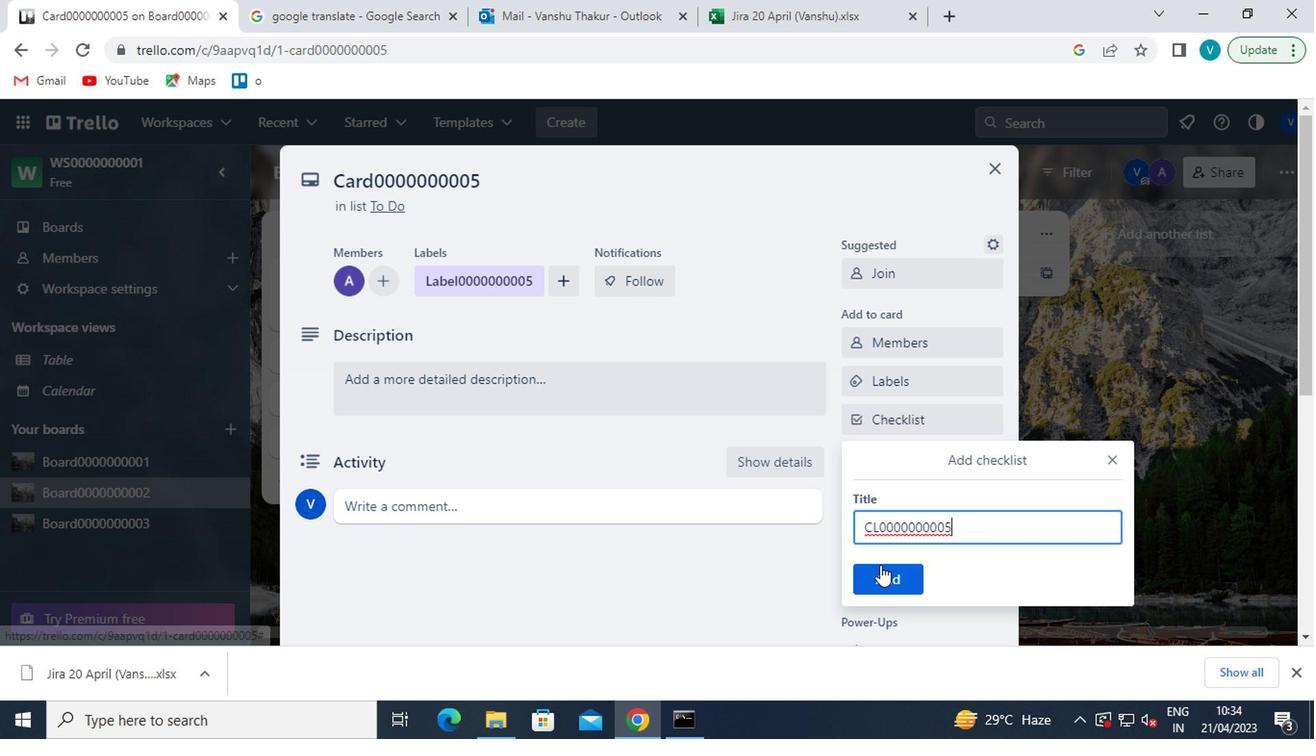 
Action: Mouse pressed left at (877, 572)
Screenshot: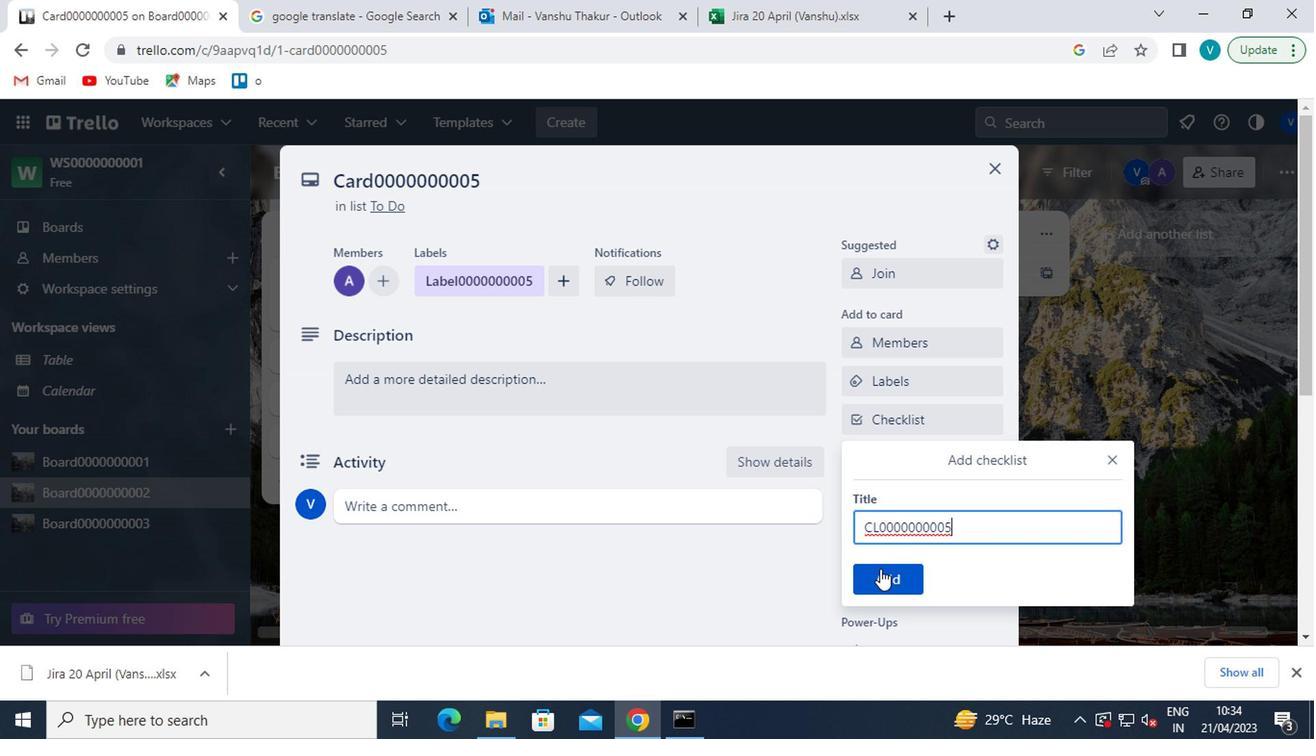 
Action: Mouse moved to (915, 458)
Screenshot: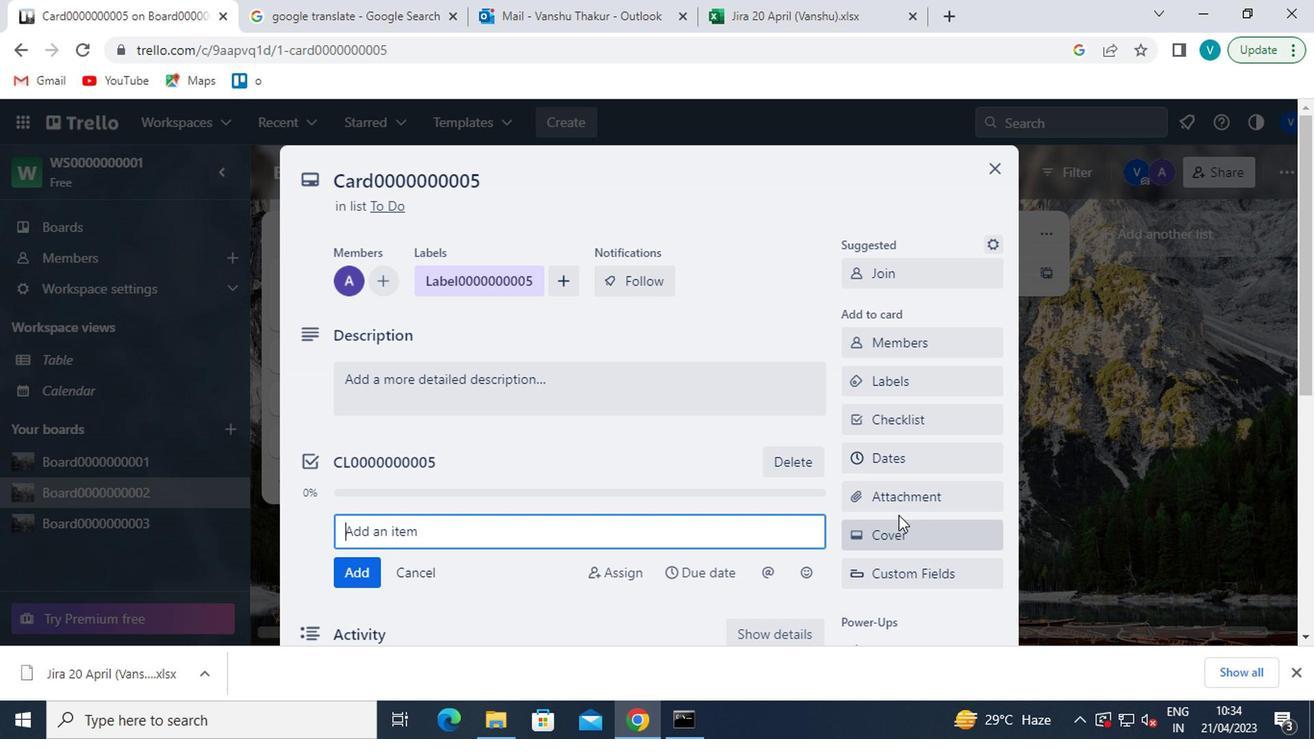 
Action: Mouse pressed left at (915, 458)
Screenshot: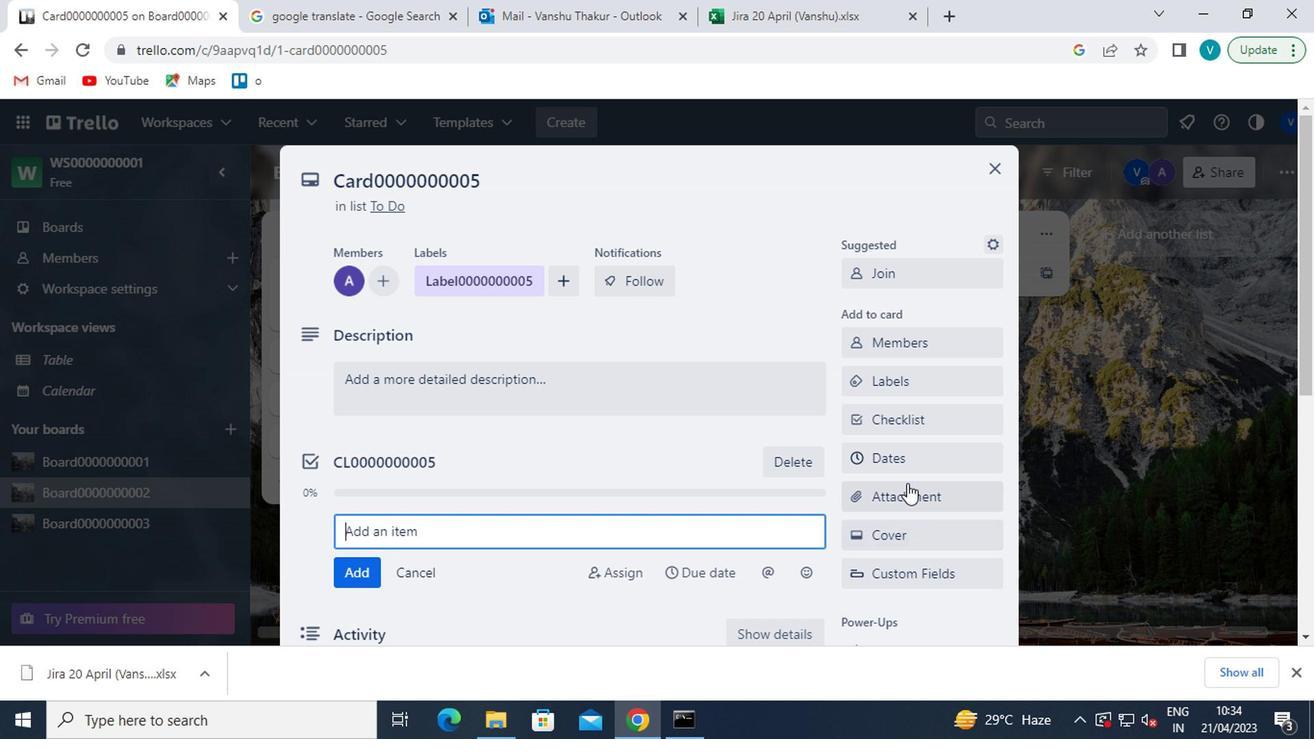 
Action: Mouse moved to (859, 533)
Screenshot: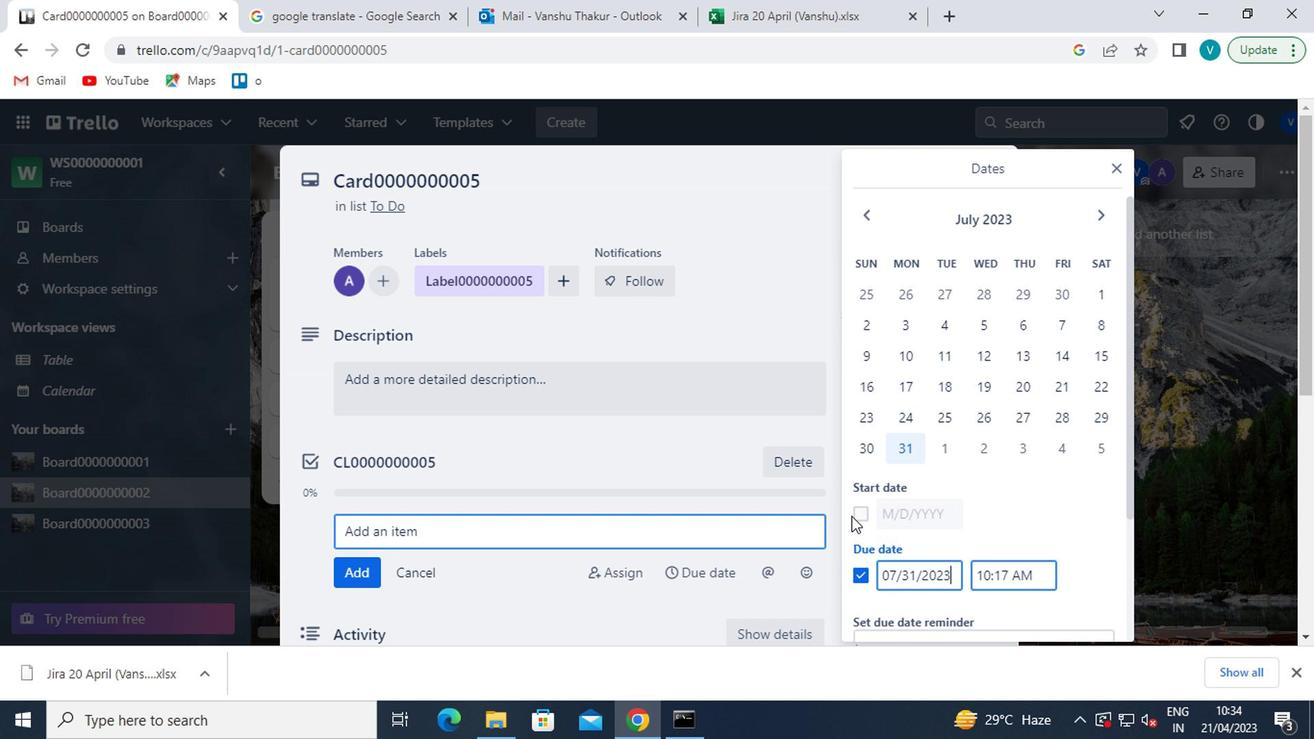 
Action: Mouse pressed left at (859, 533)
Screenshot: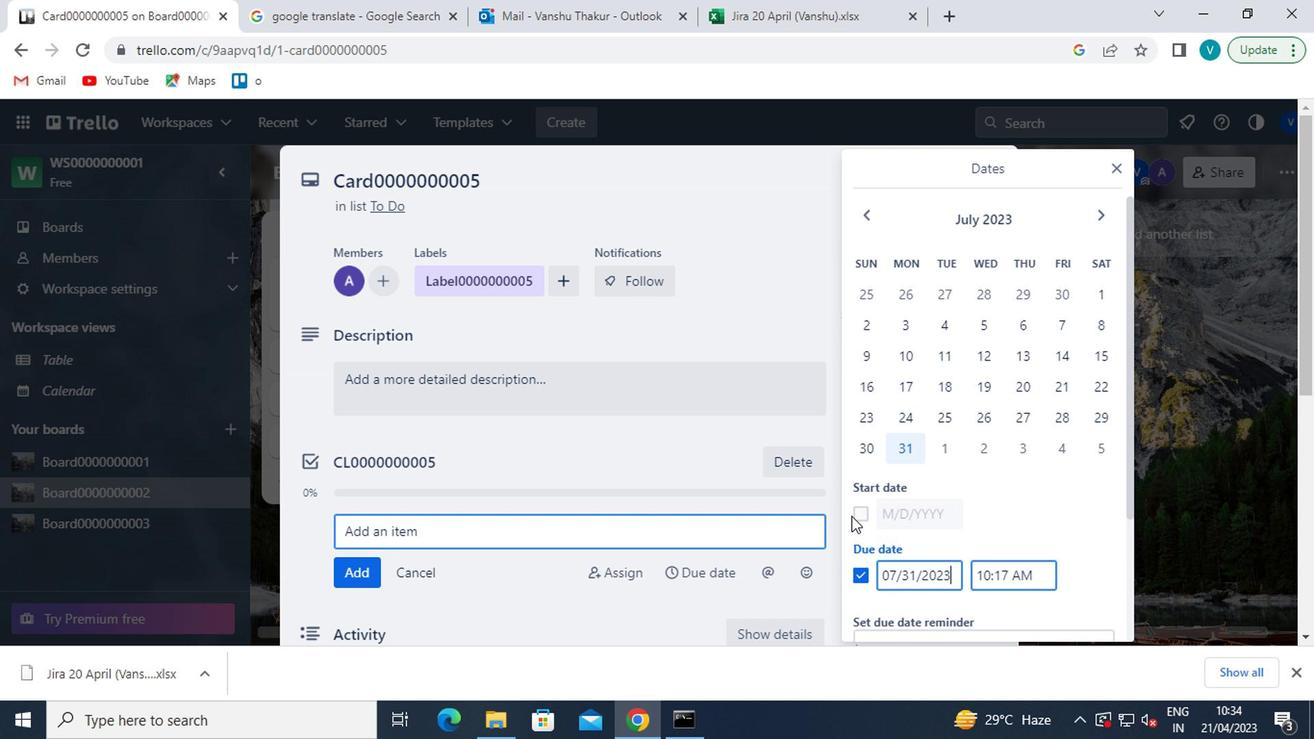 
Action: Mouse pressed left at (859, 533)
Screenshot: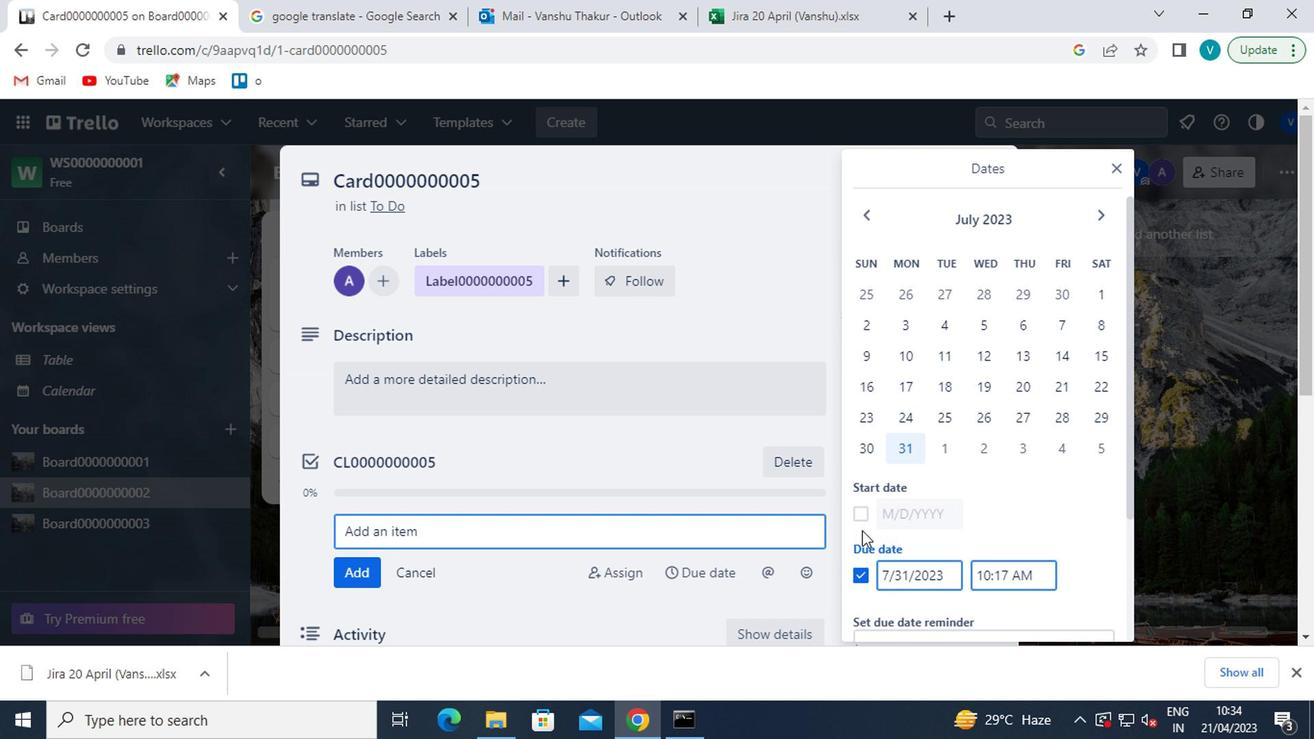 
Action: Mouse moved to (861, 527)
Screenshot: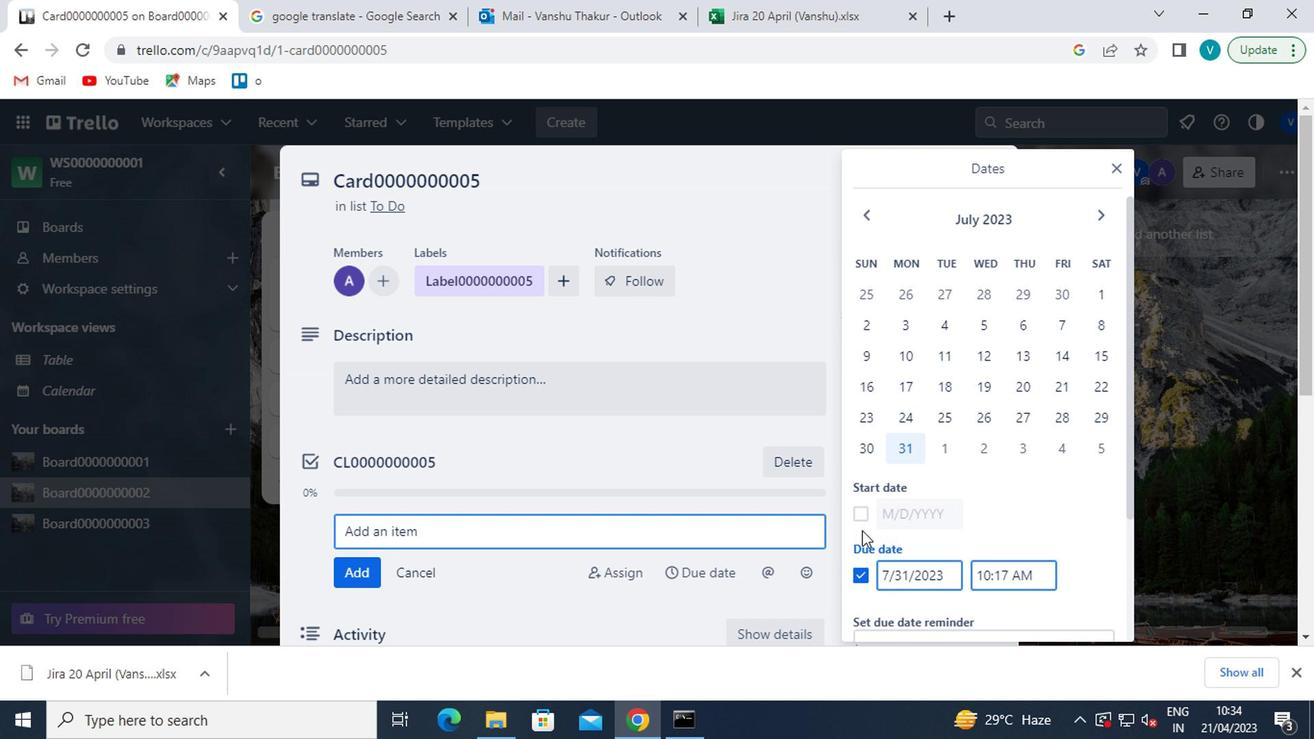 
Action: Mouse pressed left at (861, 527)
Screenshot: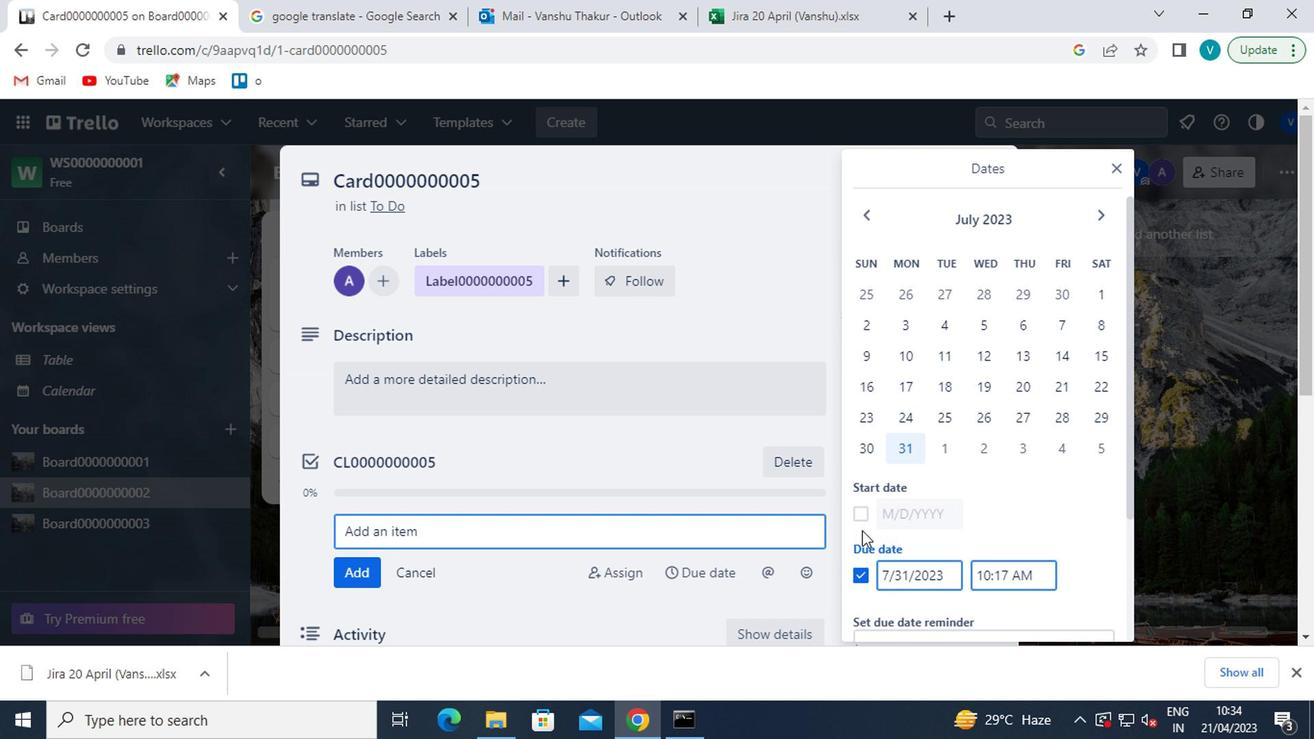 
Action: Mouse moved to (1102, 208)
Screenshot: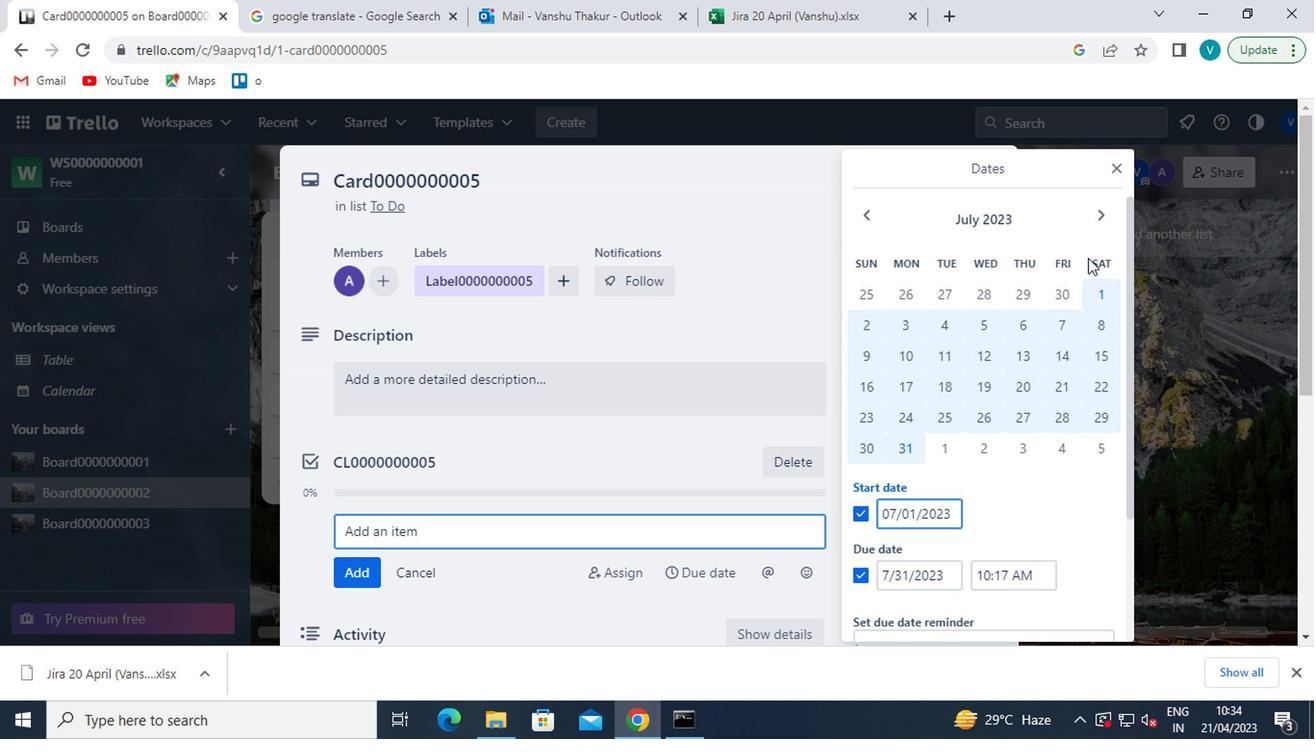 
Action: Mouse pressed left at (1102, 208)
Screenshot: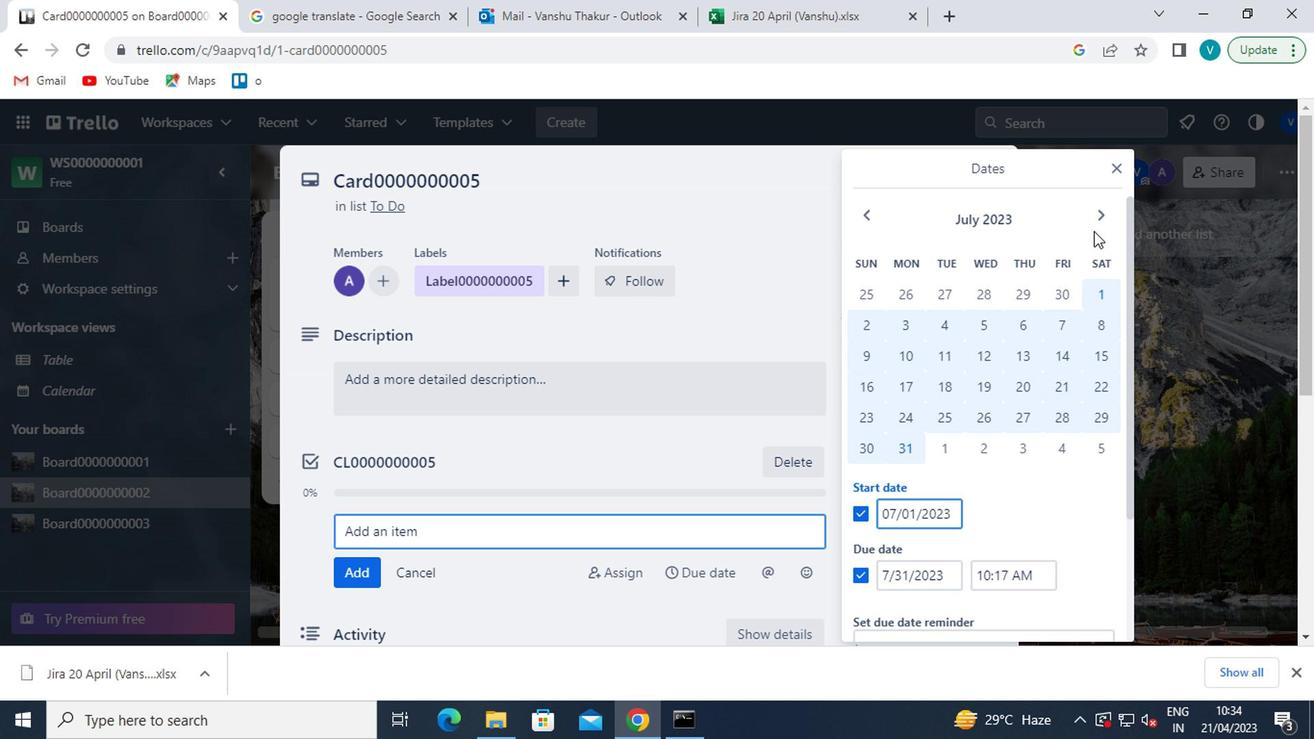 
Action: Mouse moved to (943, 291)
Screenshot: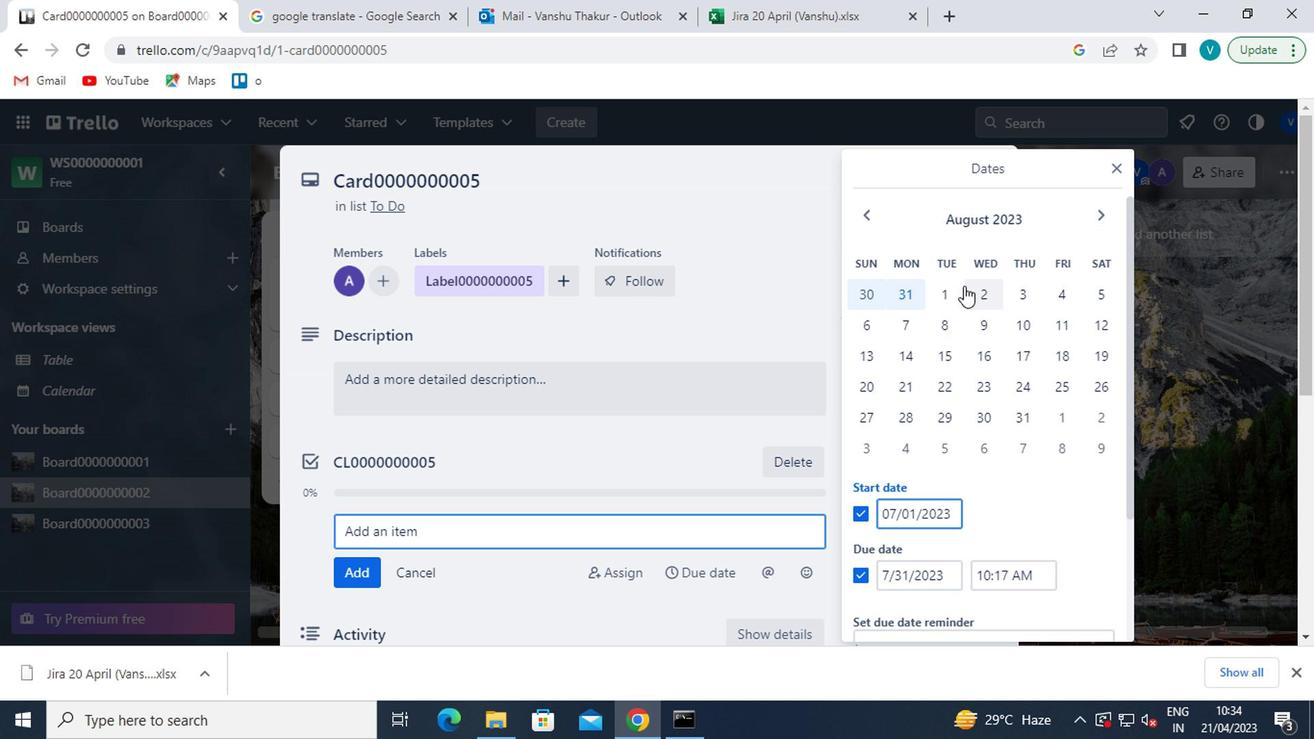 
Action: Mouse pressed left at (943, 291)
Screenshot: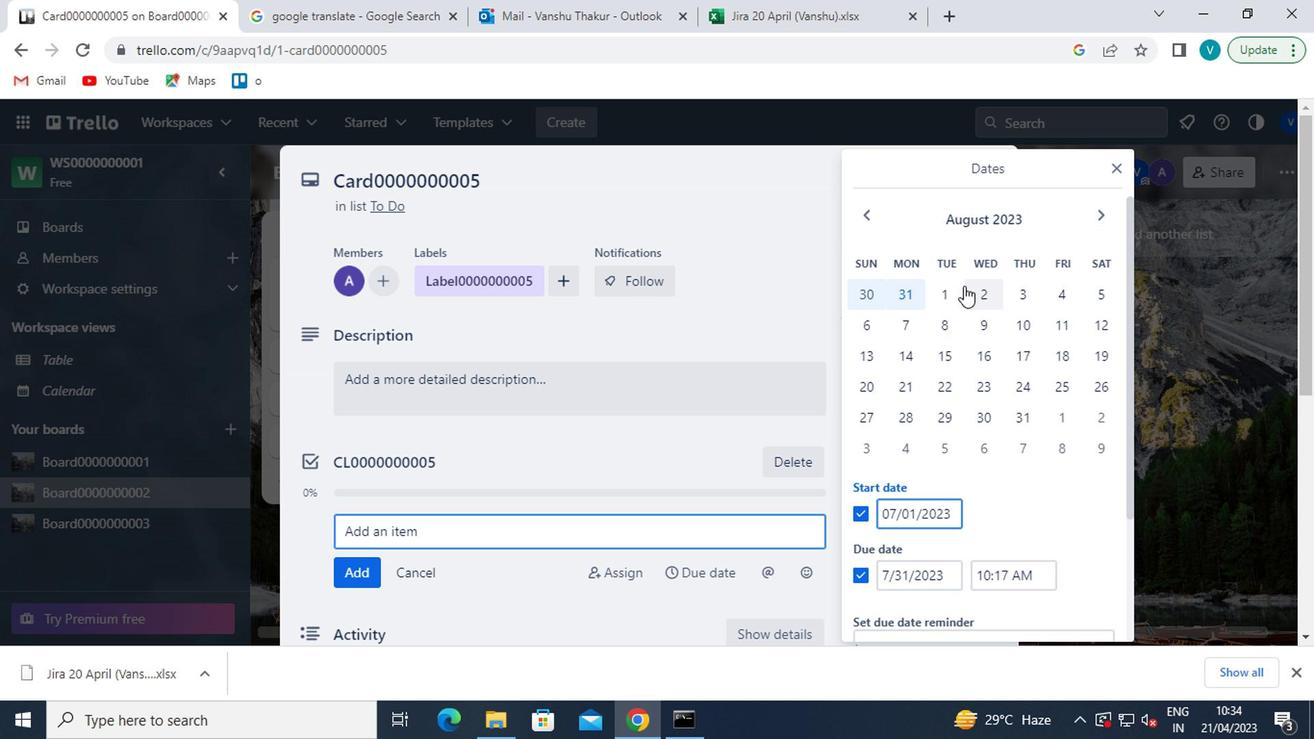 
Action: Mouse moved to (1019, 414)
Screenshot: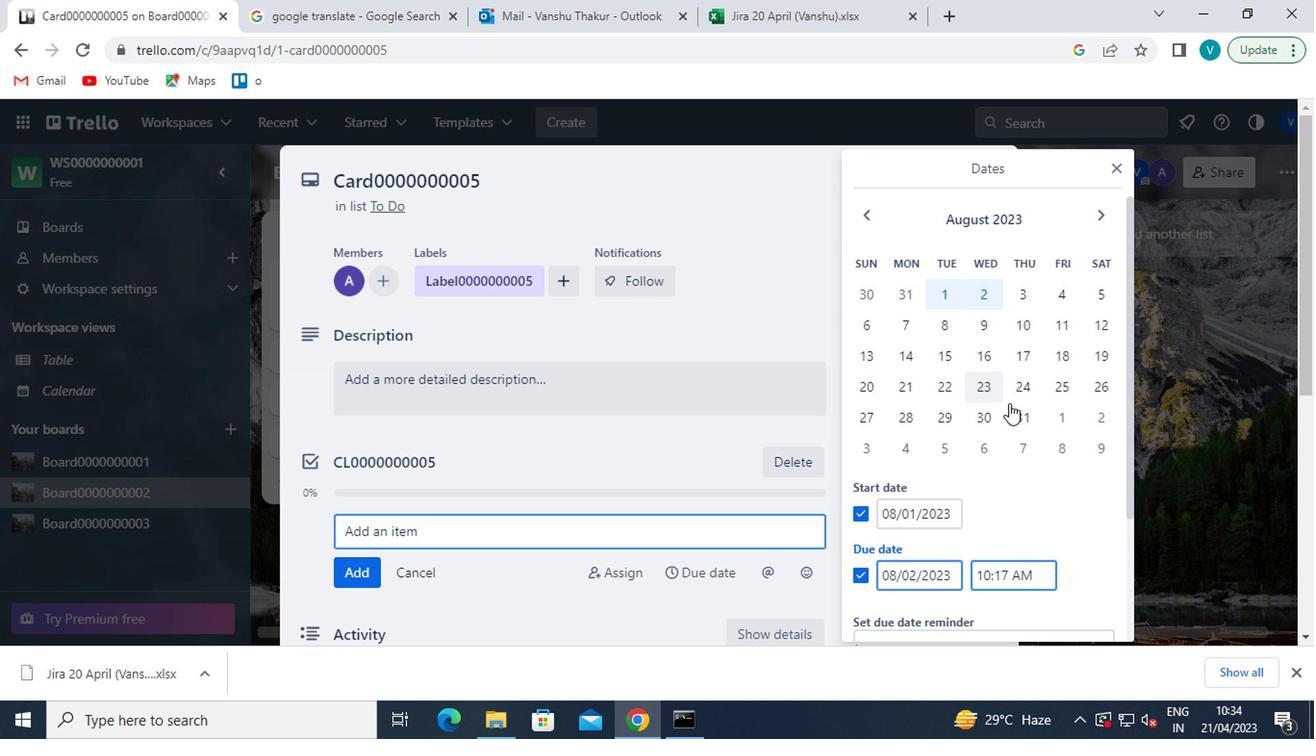 
Action: Mouse pressed left at (1019, 414)
Screenshot: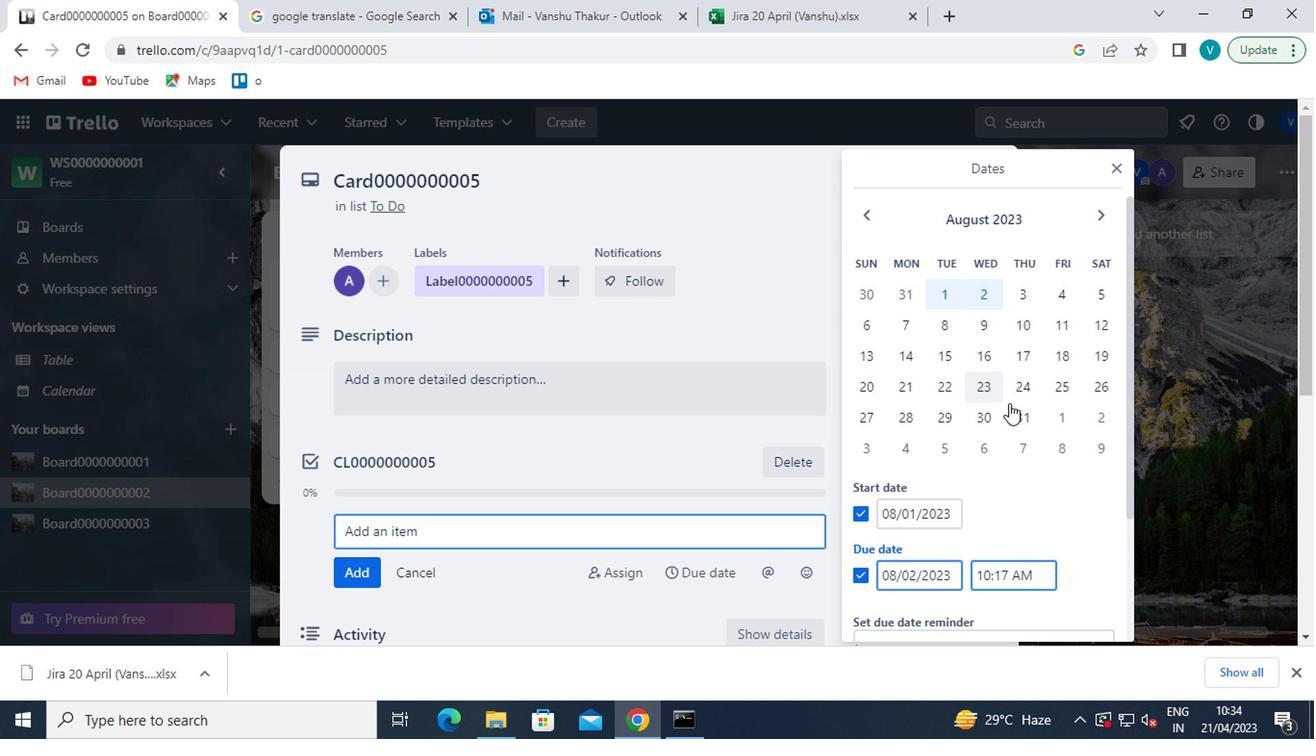 
Action: Mouse scrolled (1019, 413) with delta (0, 0)
Screenshot: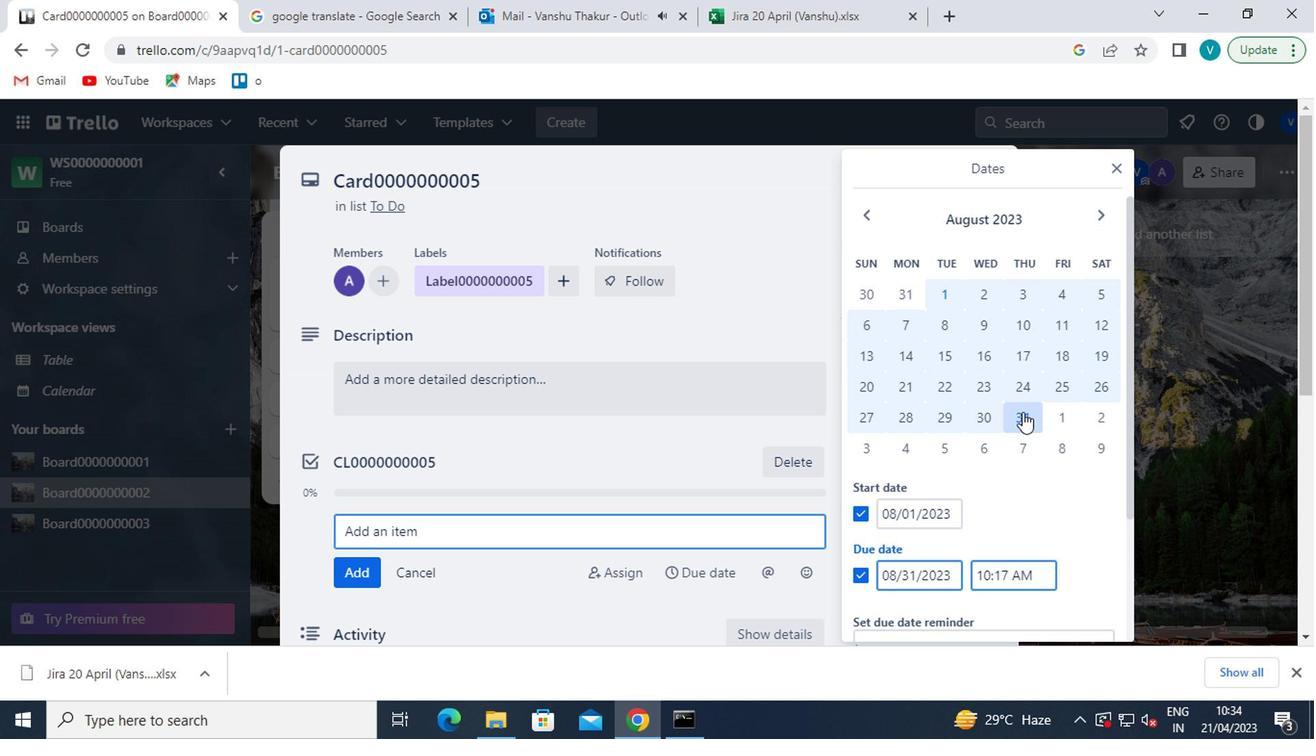 
Action: Mouse scrolled (1019, 413) with delta (0, 0)
Screenshot: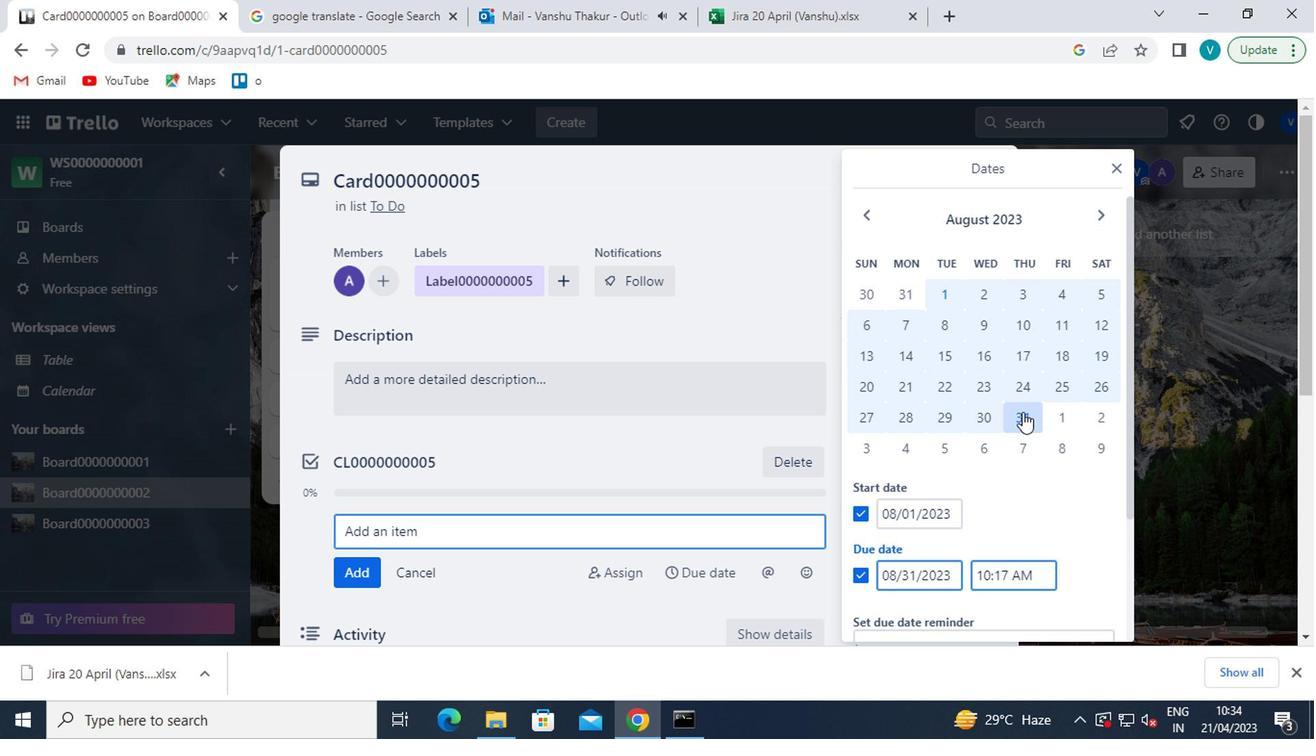 
Action: Mouse scrolled (1019, 413) with delta (0, 0)
Screenshot: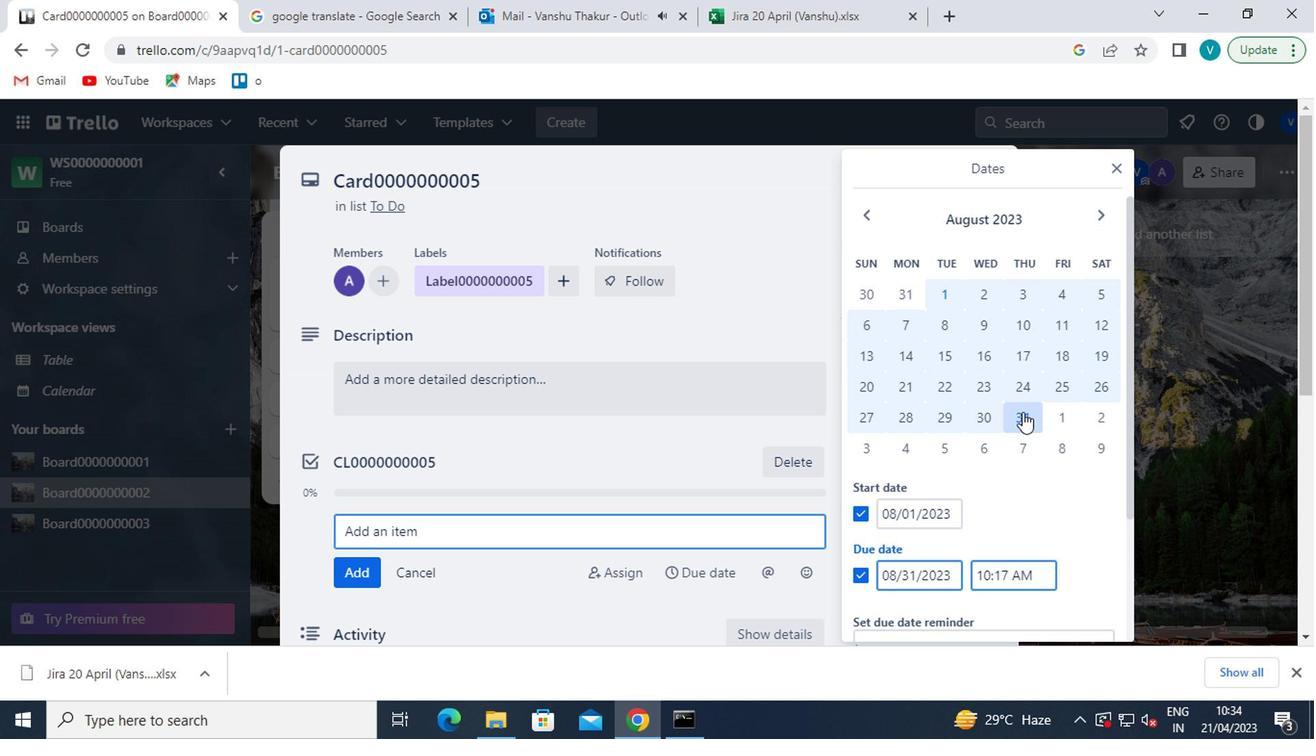 
Action: Mouse moved to (918, 561)
Screenshot: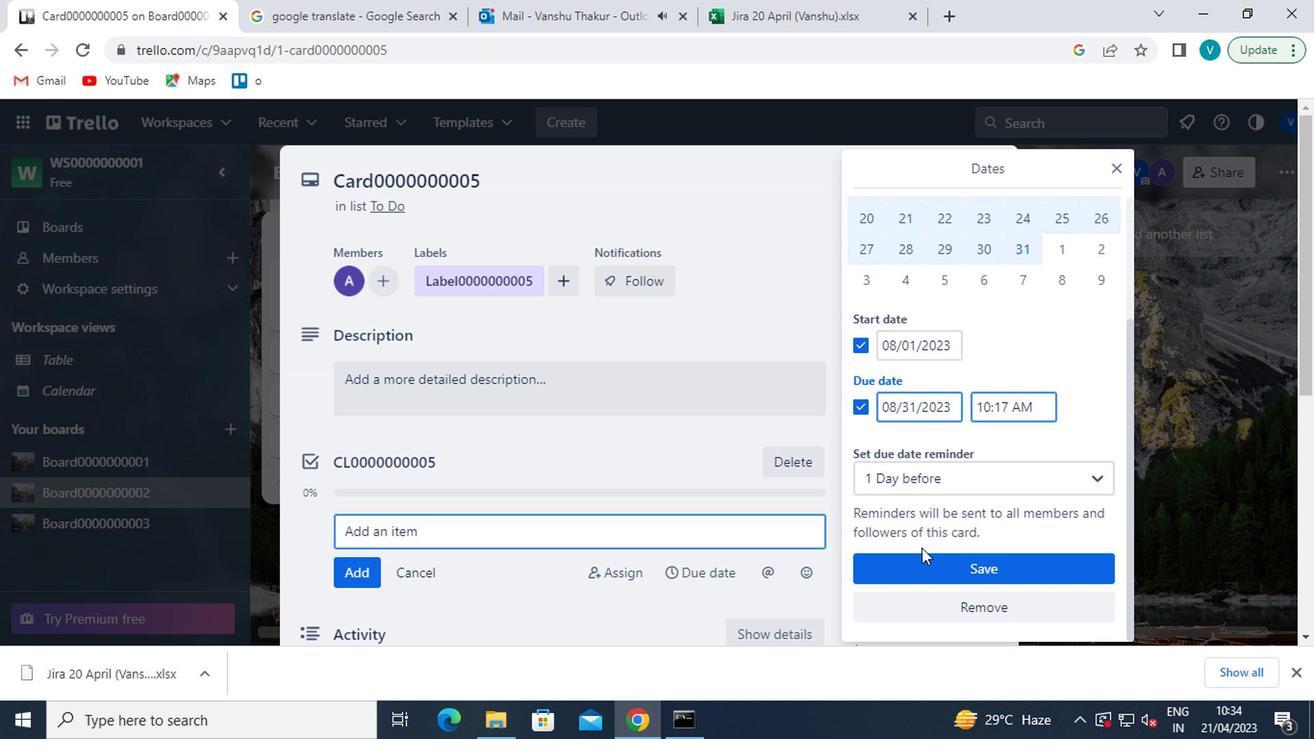 
Action: Mouse pressed left at (918, 561)
Screenshot: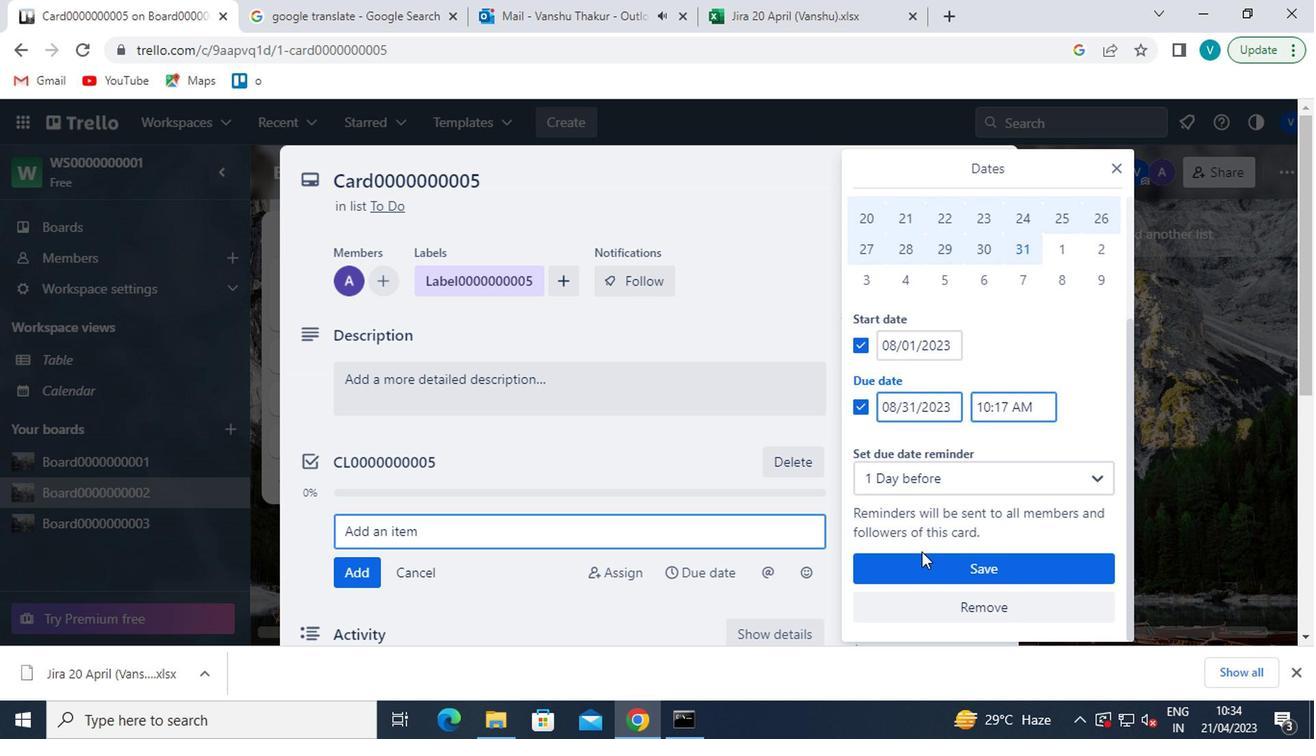 
